 Task: Find connections with filter location Makouda with filter topic #mentorshipwith filter profile language German with filter current company DeHaat with filter school SSN College of Engineering with filter industry Nuclear Electric Power Generation with filter service category Retirement Planning with filter keywords title Front-Line Employees
Action: Mouse moved to (516, 61)
Screenshot: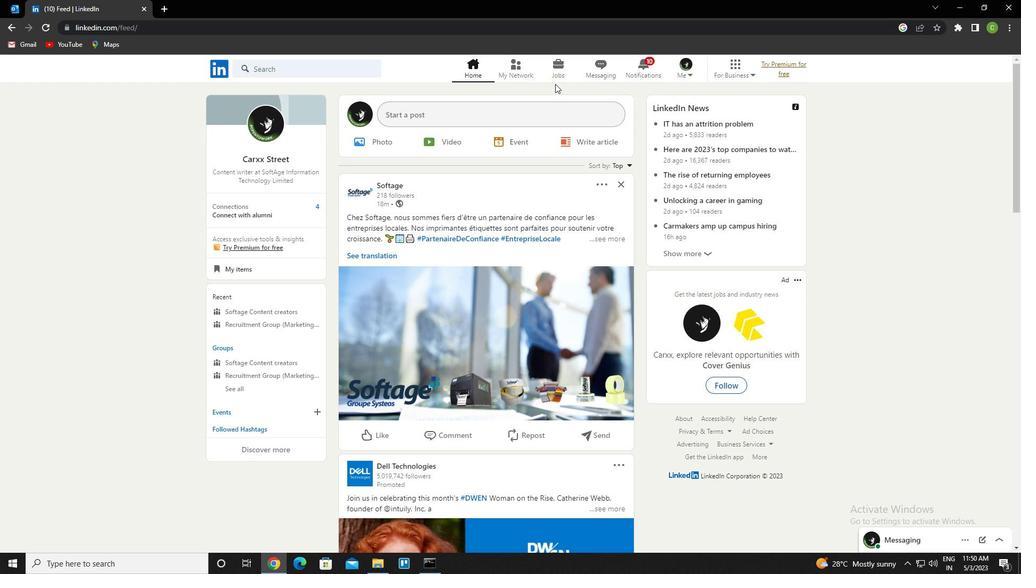 
Action: Mouse pressed left at (516, 61)
Screenshot: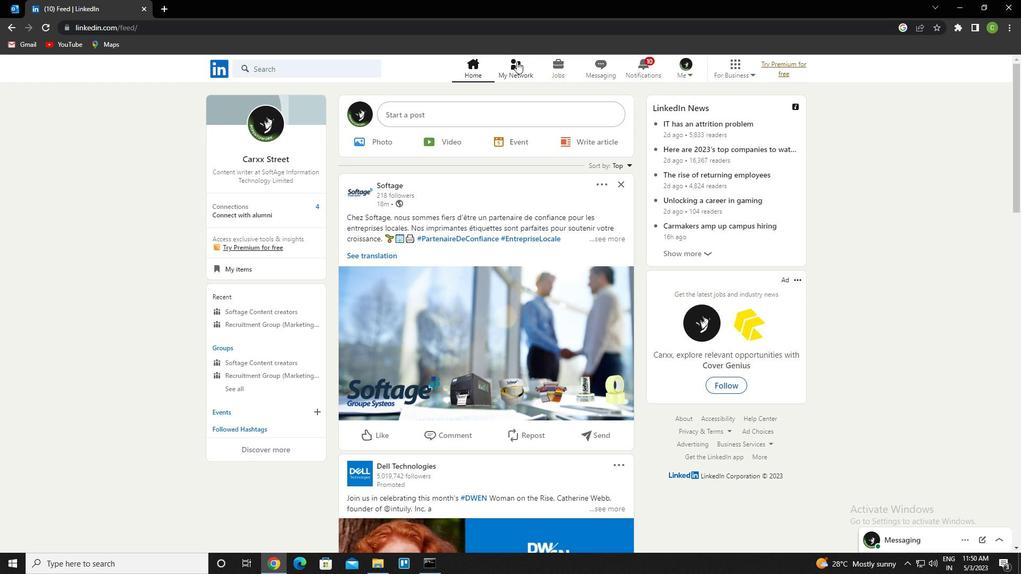 
Action: Mouse moved to (305, 127)
Screenshot: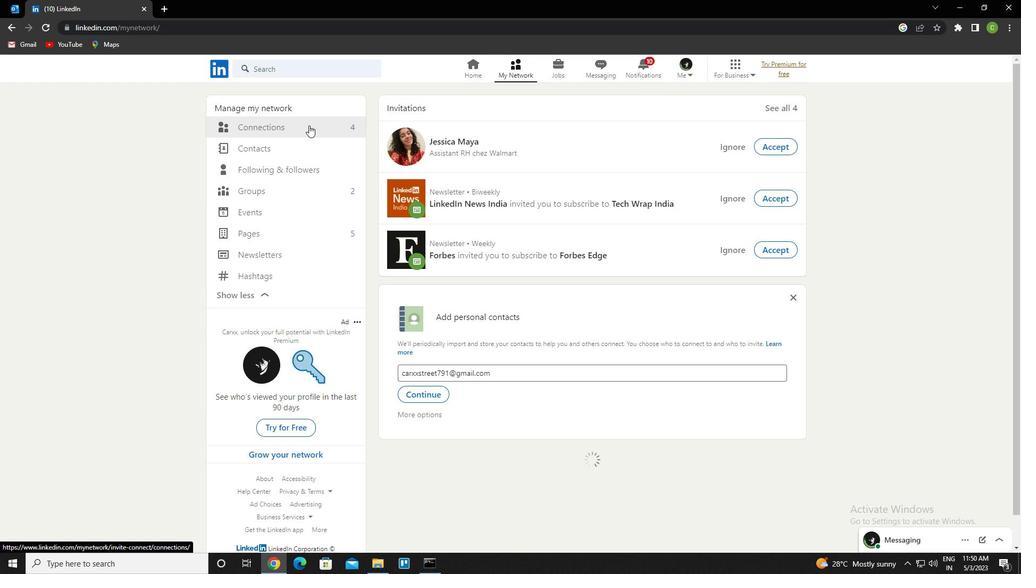 
Action: Mouse pressed left at (305, 127)
Screenshot: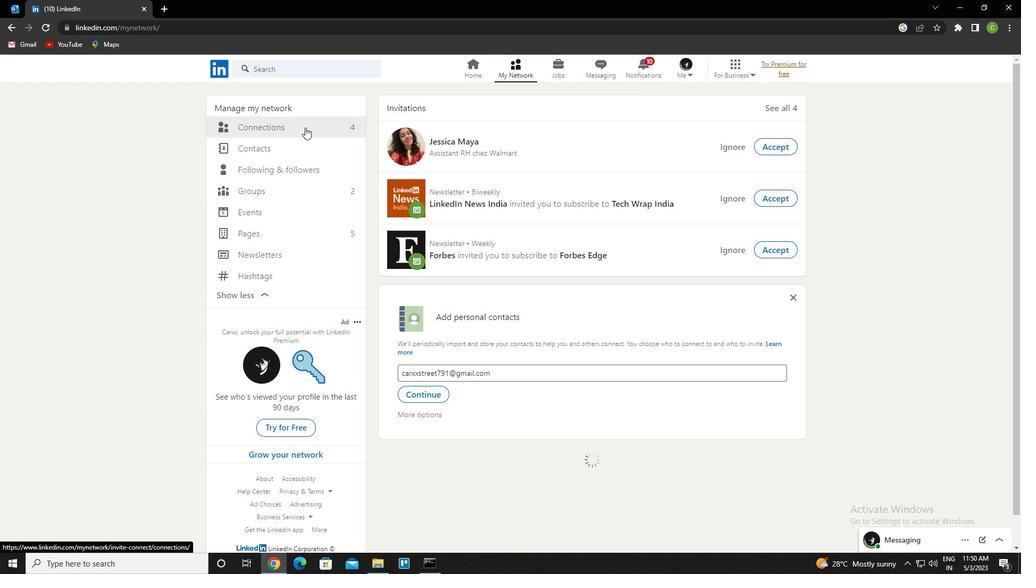 
Action: Mouse moved to (607, 129)
Screenshot: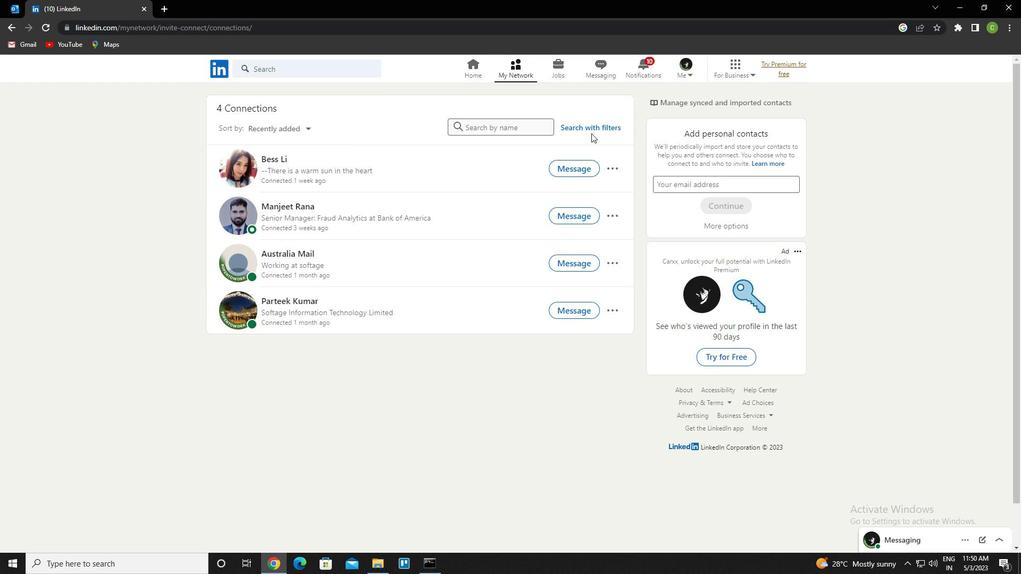 
Action: Mouse pressed left at (607, 129)
Screenshot: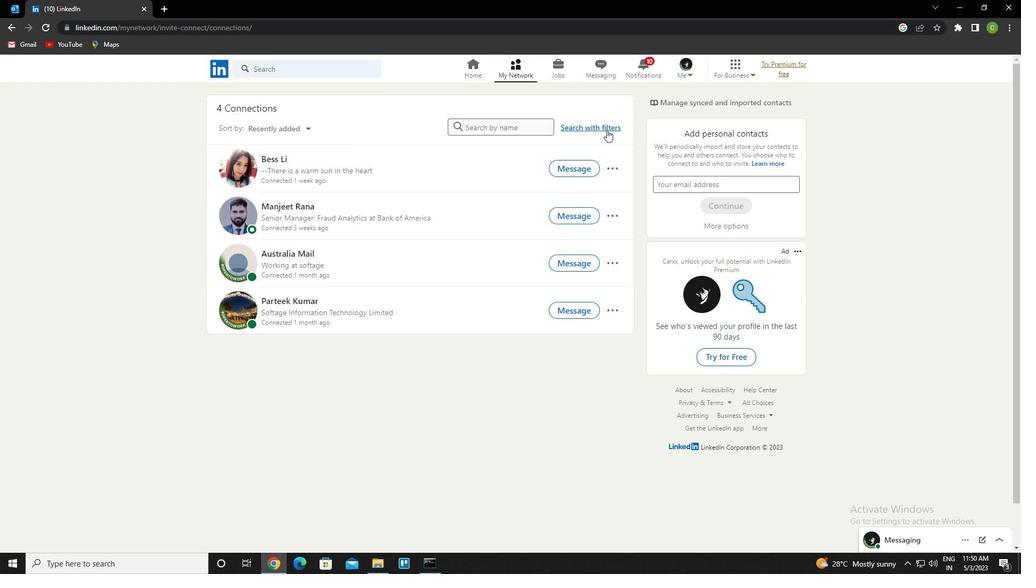 
Action: Mouse moved to (545, 99)
Screenshot: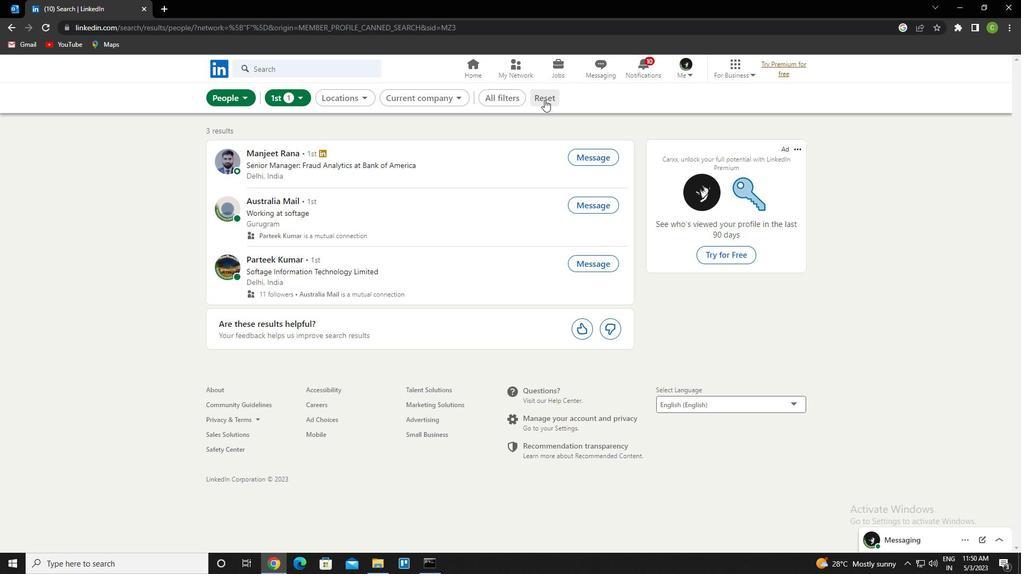 
Action: Mouse pressed left at (545, 99)
Screenshot: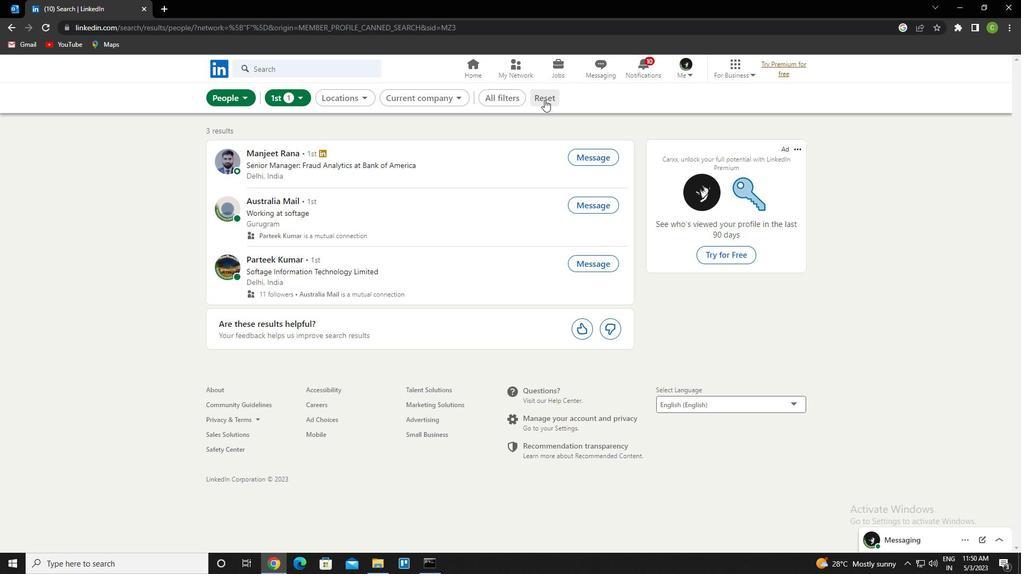 
Action: Mouse moved to (529, 99)
Screenshot: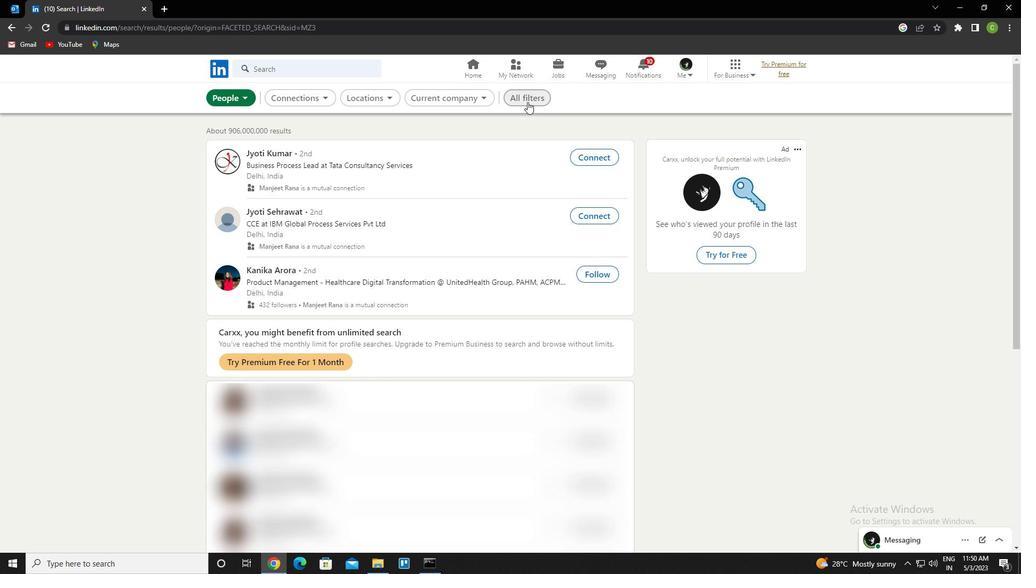 
Action: Mouse pressed left at (529, 99)
Screenshot: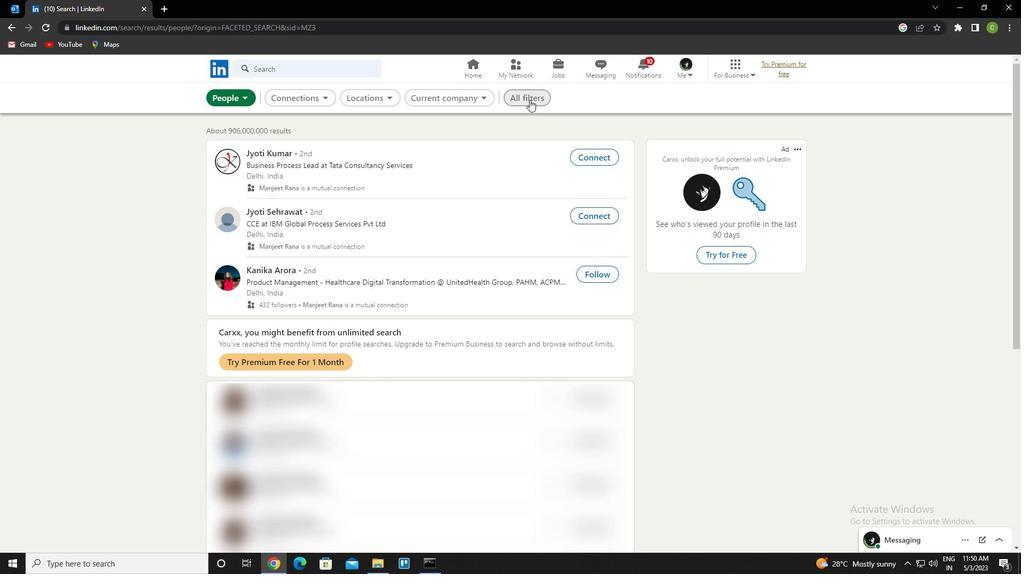 
Action: Mouse moved to (896, 276)
Screenshot: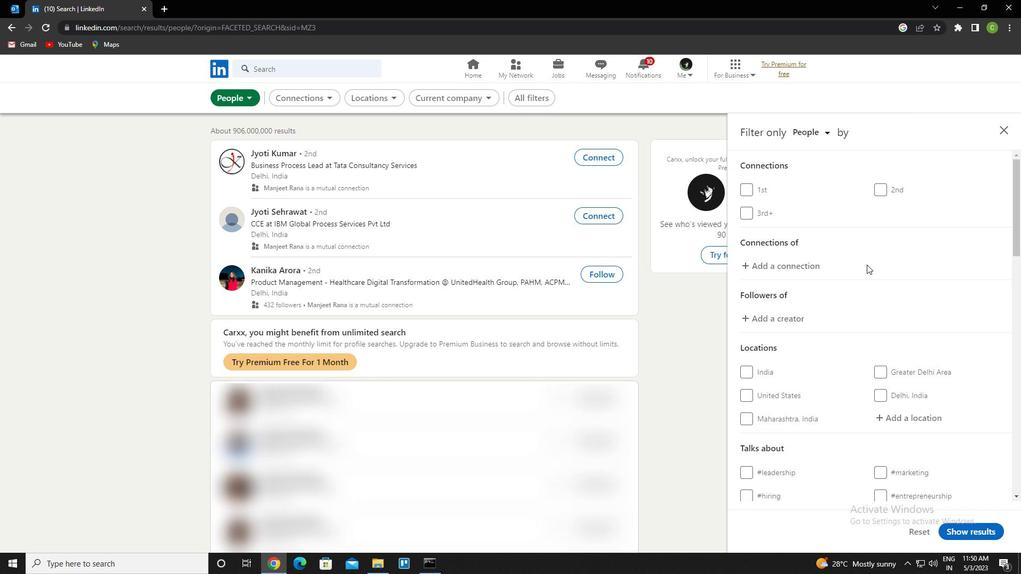 
Action: Mouse scrolled (896, 275) with delta (0, 0)
Screenshot: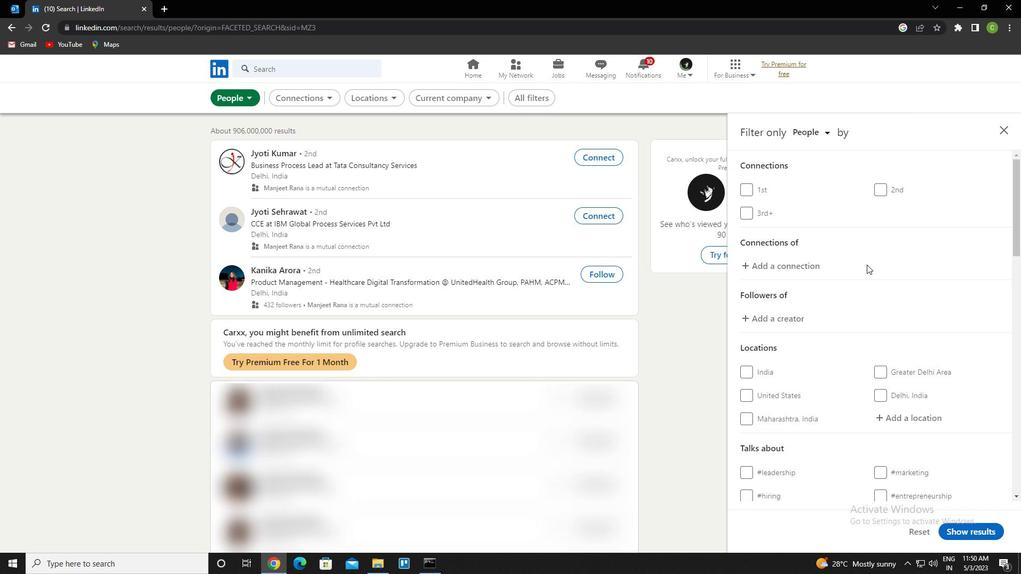 
Action: Mouse scrolled (896, 275) with delta (0, 0)
Screenshot: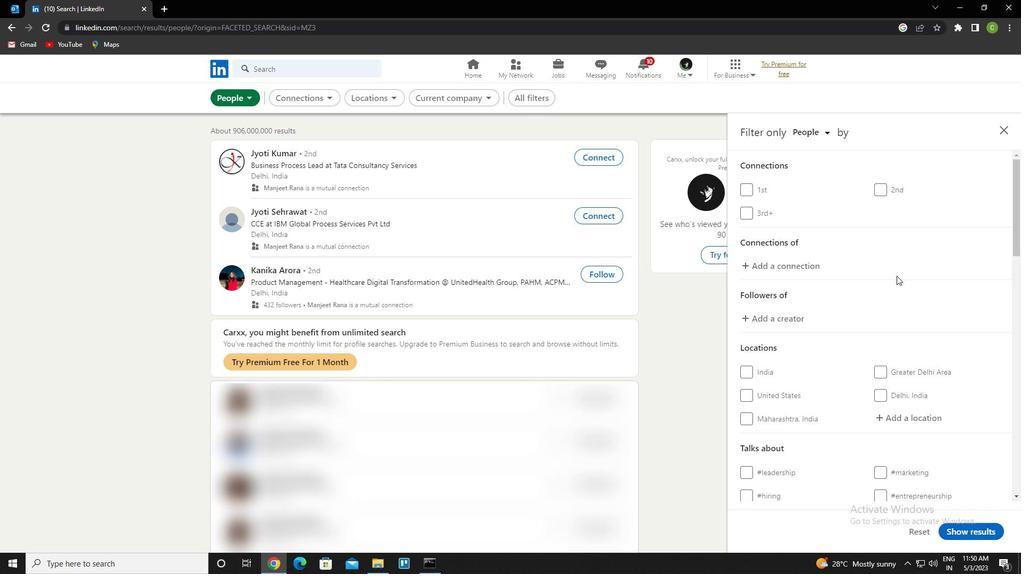 
Action: Mouse moved to (914, 307)
Screenshot: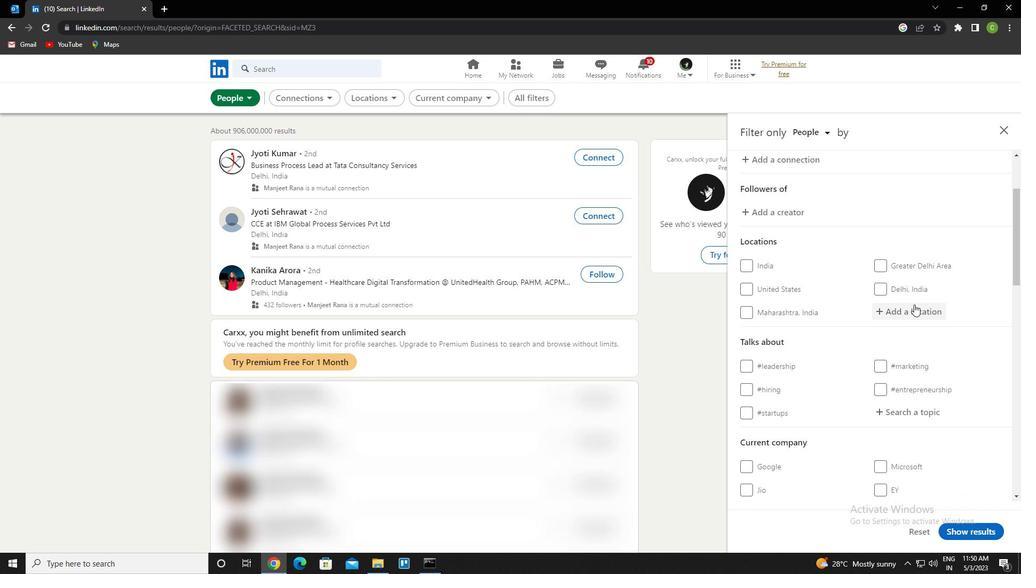 
Action: Mouse pressed left at (914, 307)
Screenshot: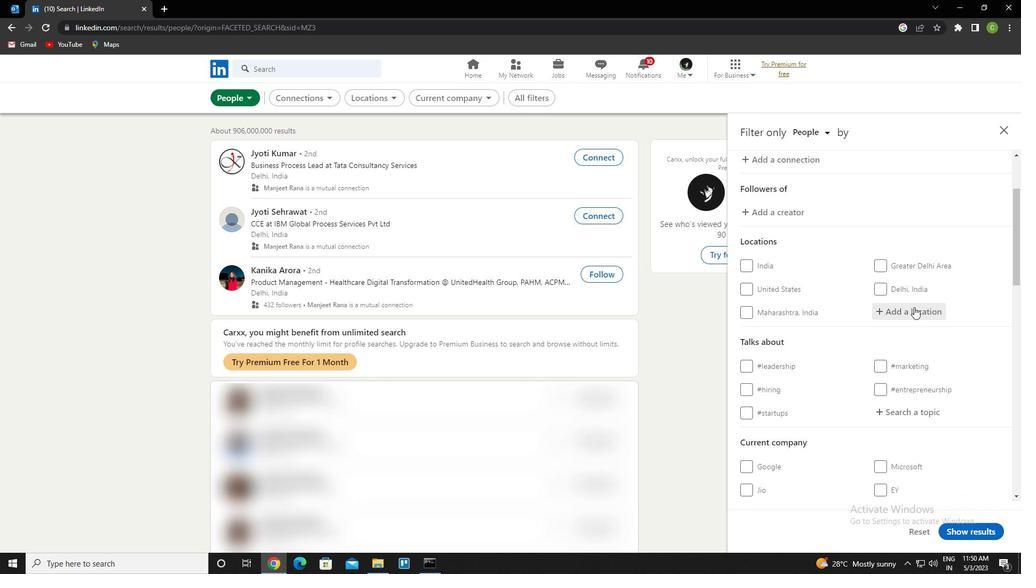 
Action: Key pressed <Key.caps_lock>m<Key.caps_lock>akouda<Key.down><Key.enter>
Screenshot: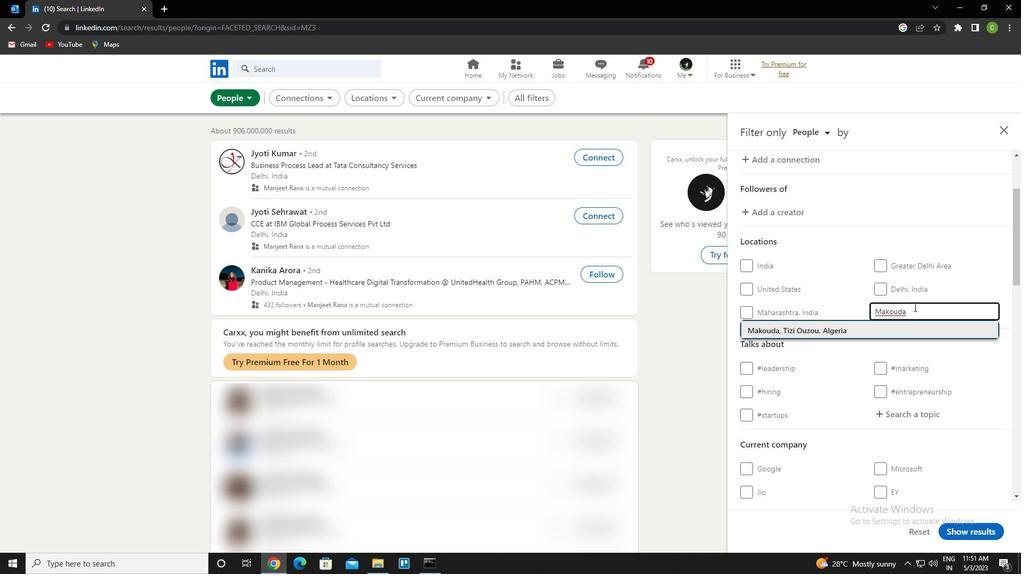 
Action: Mouse scrolled (914, 306) with delta (0, 0)
Screenshot: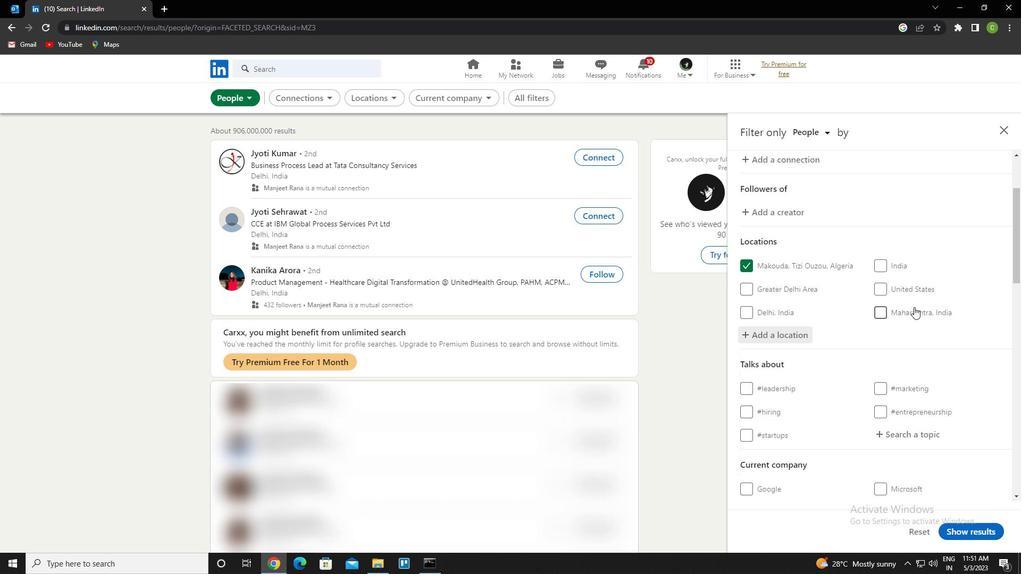
Action: Mouse moved to (912, 377)
Screenshot: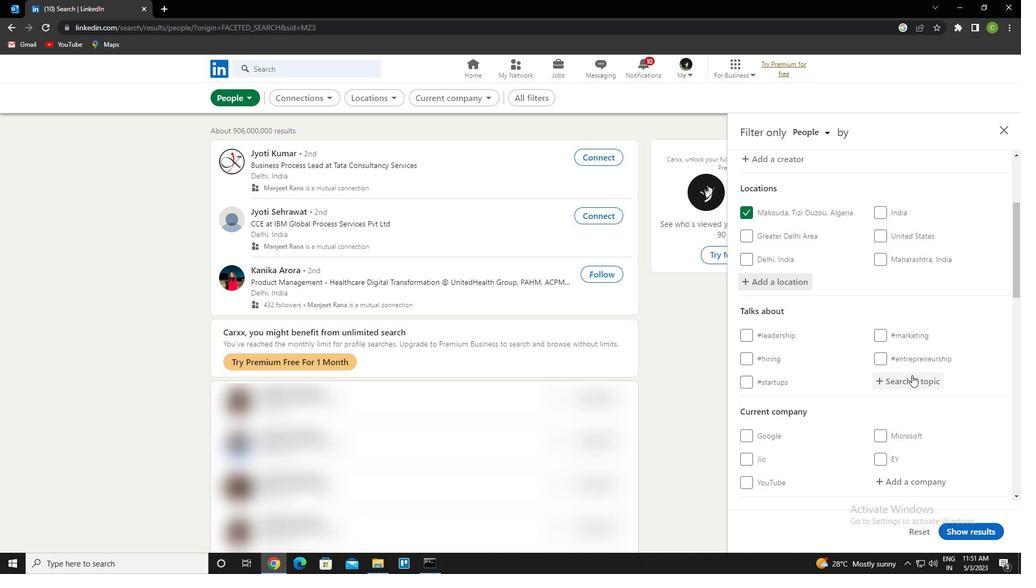 
Action: Mouse pressed left at (912, 377)
Screenshot: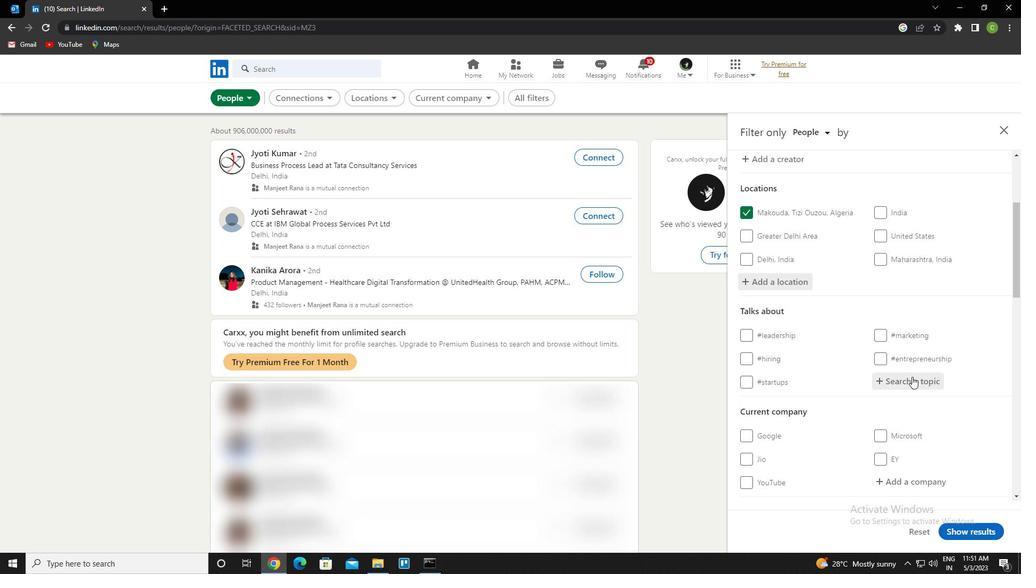 
Action: Key pressed mentorship<Key.down><Key.enter>
Screenshot: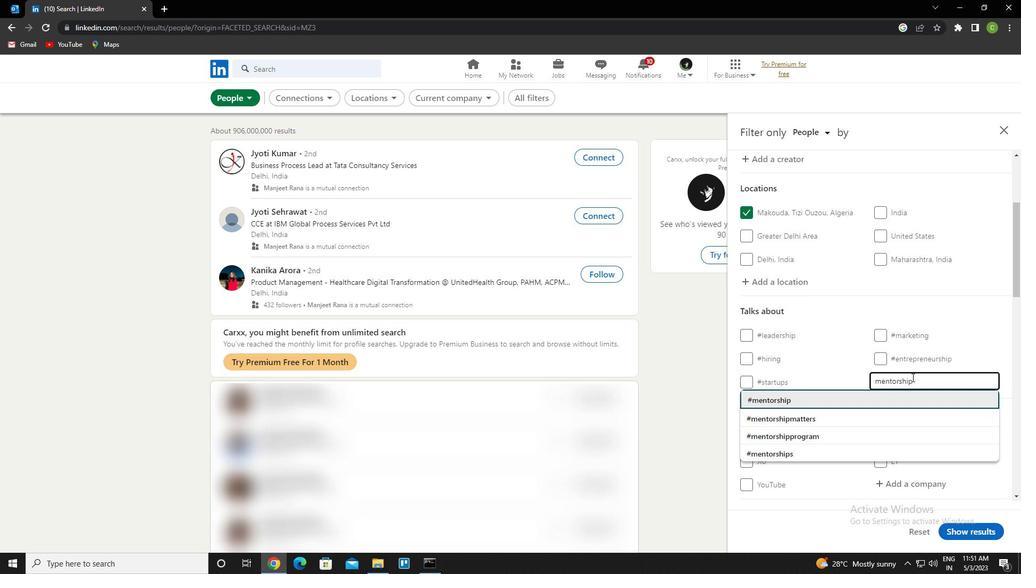 
Action: Mouse scrolled (912, 377) with delta (0, 0)
Screenshot: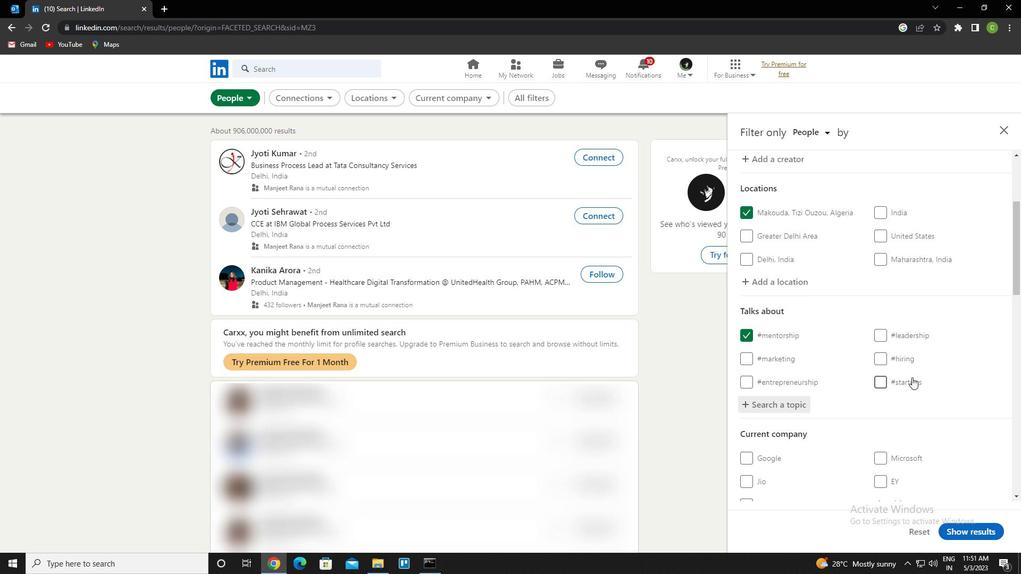 
Action: Mouse moved to (906, 382)
Screenshot: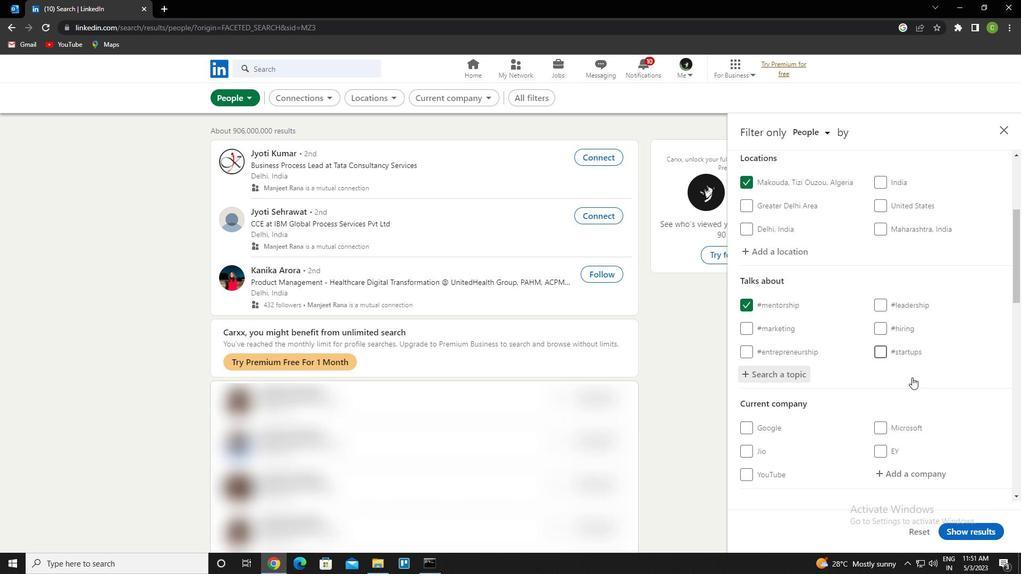 
Action: Mouse scrolled (906, 381) with delta (0, 0)
Screenshot: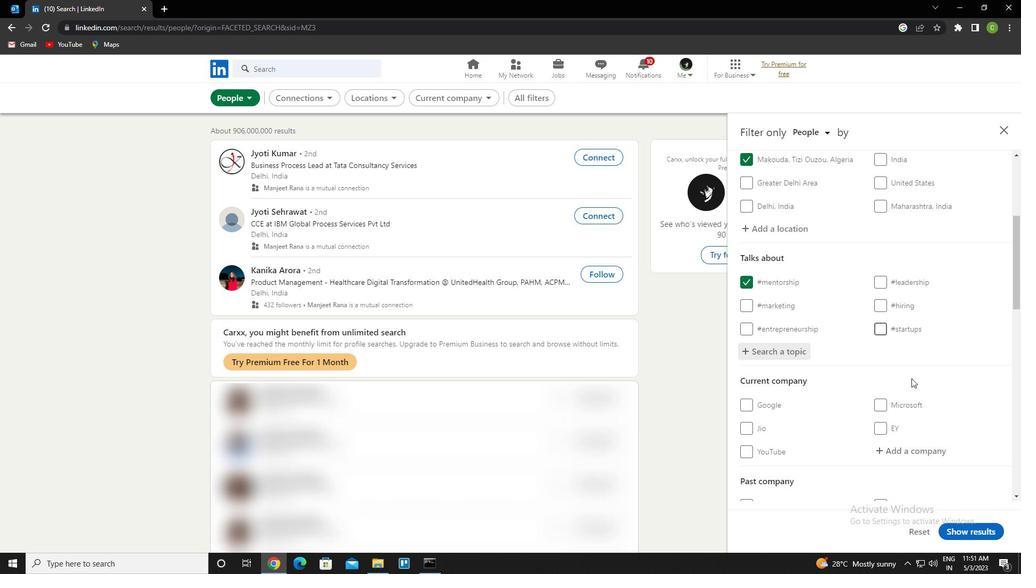 
Action: Mouse moved to (902, 384)
Screenshot: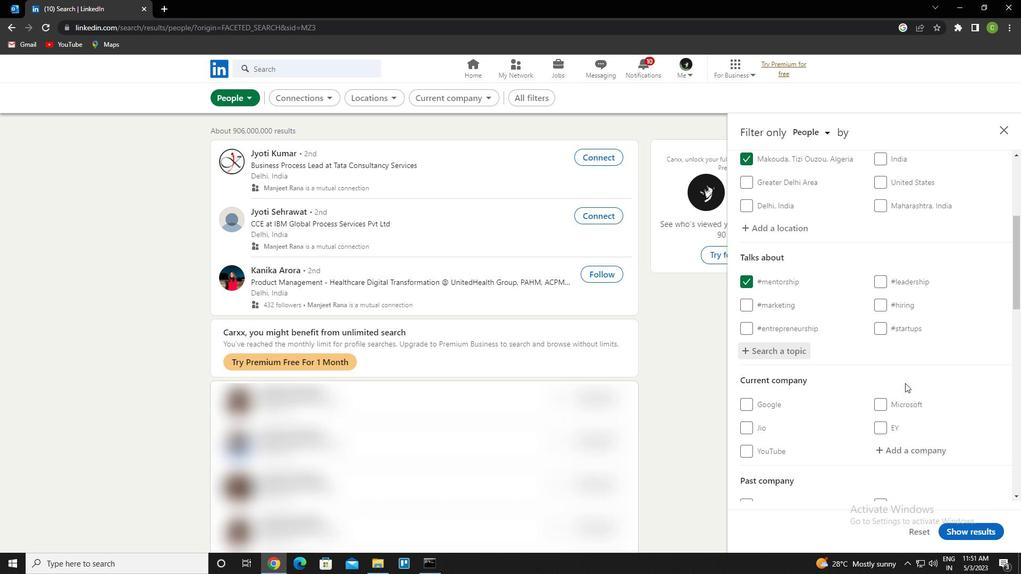 
Action: Mouse scrolled (902, 384) with delta (0, 0)
Screenshot: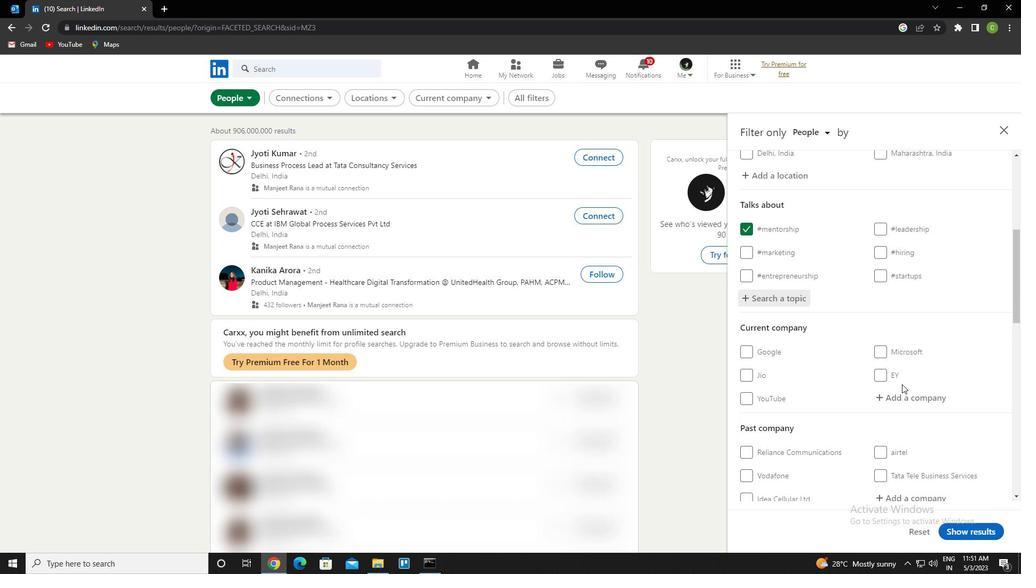 
Action: Mouse moved to (883, 345)
Screenshot: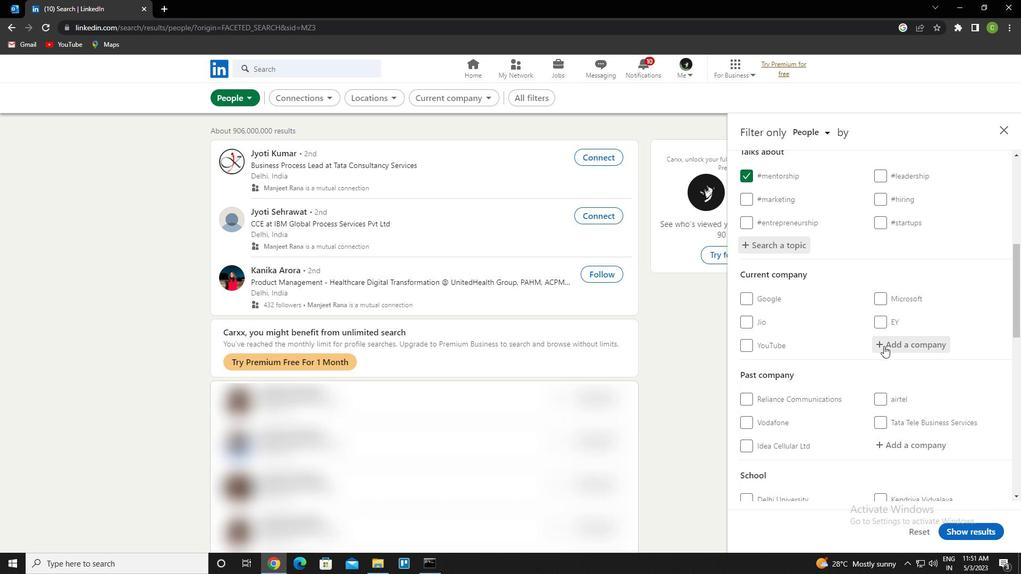 
Action: Mouse scrolled (883, 345) with delta (0, 0)
Screenshot: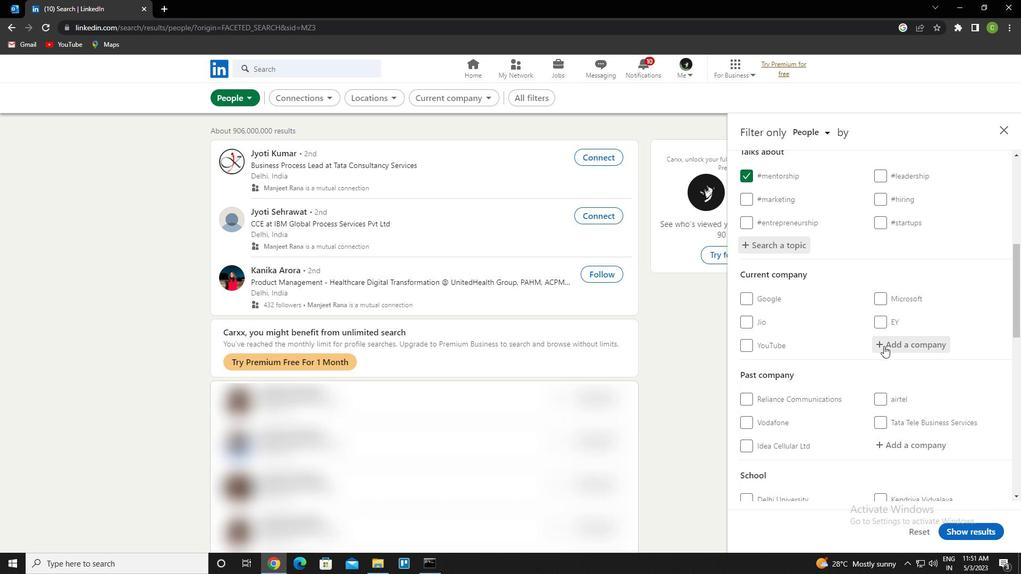 
Action: Mouse moved to (882, 345)
Screenshot: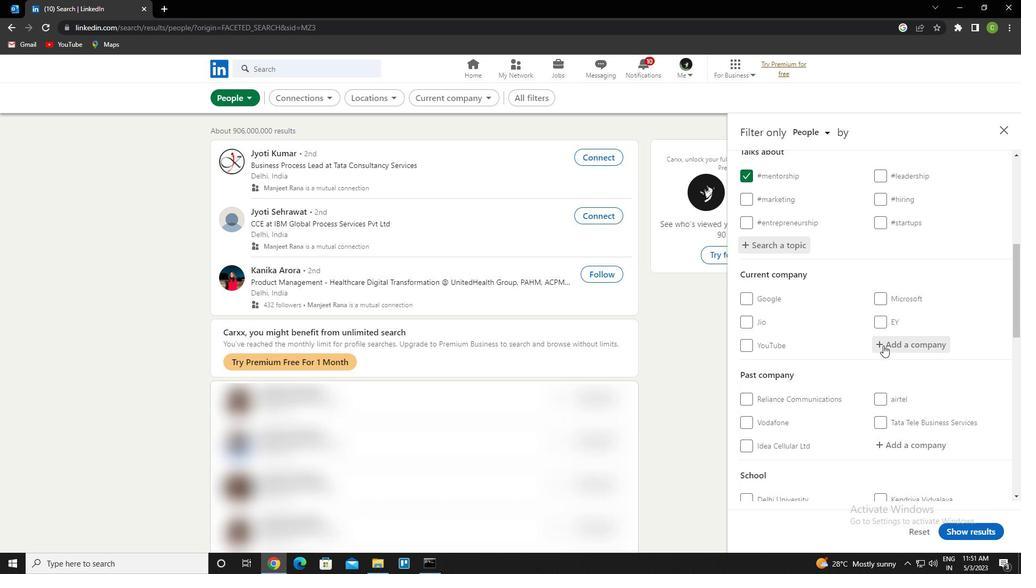 
Action: Mouse scrolled (882, 345) with delta (0, 0)
Screenshot: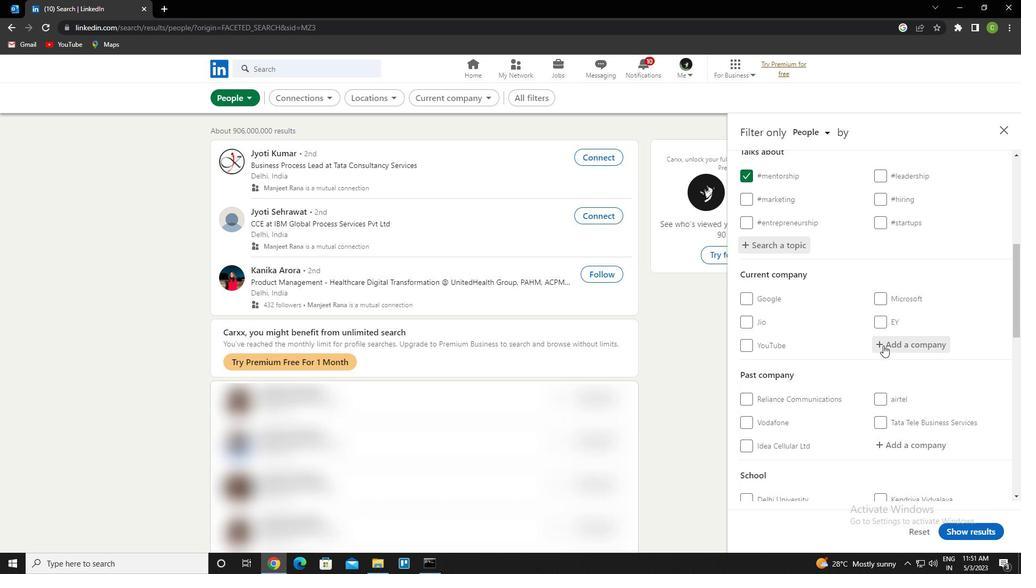
Action: Mouse scrolled (882, 345) with delta (0, 0)
Screenshot: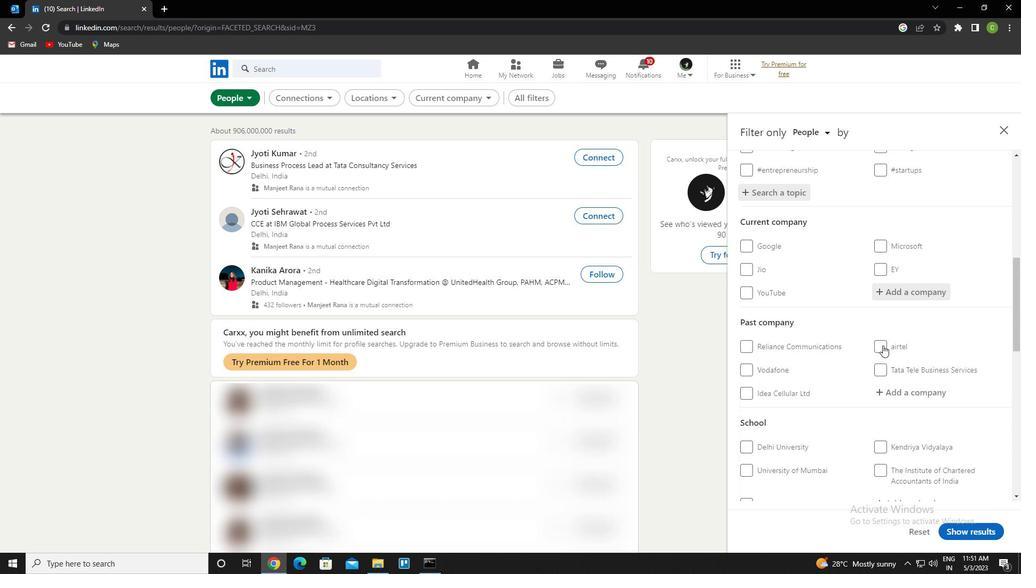
Action: Mouse scrolled (882, 345) with delta (0, 0)
Screenshot: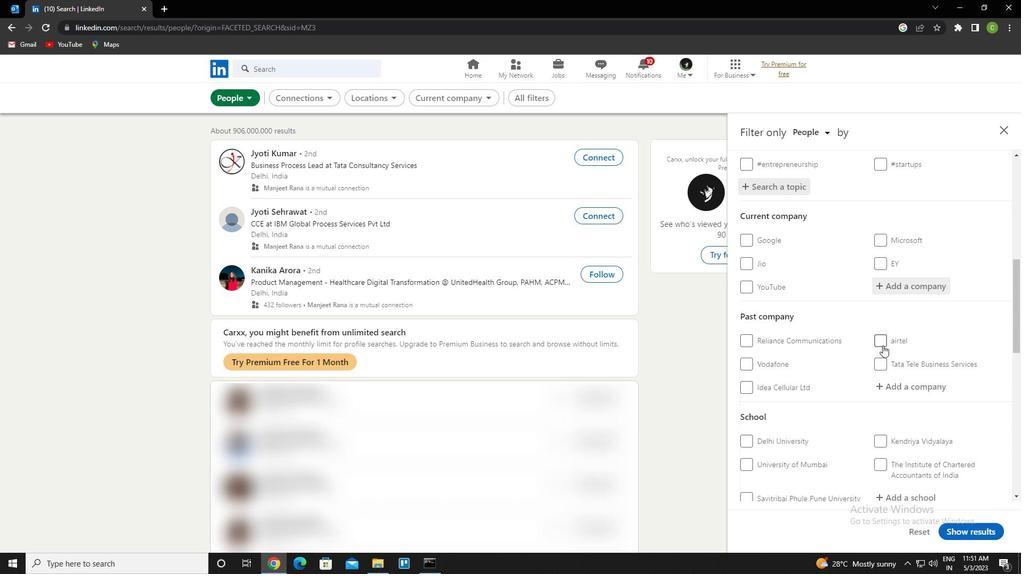 
Action: Mouse scrolled (882, 345) with delta (0, 0)
Screenshot: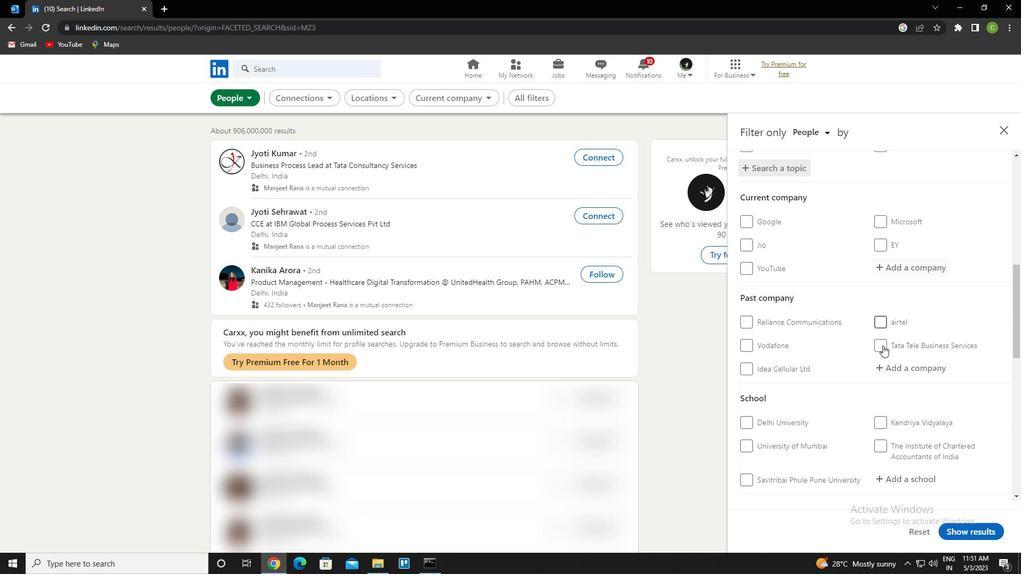 
Action: Mouse scrolled (882, 345) with delta (0, 0)
Screenshot: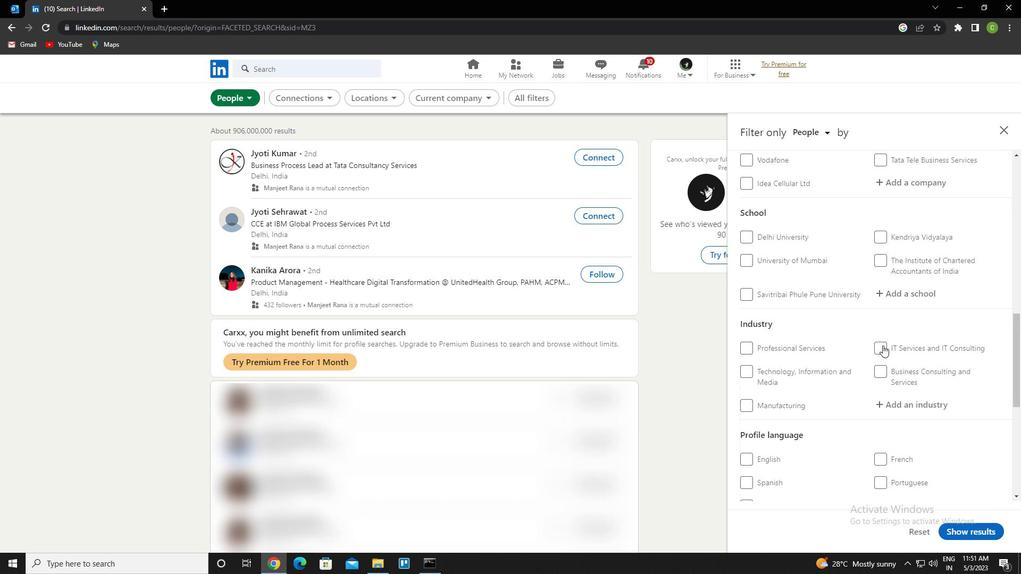 
Action: Mouse scrolled (882, 345) with delta (0, 0)
Screenshot: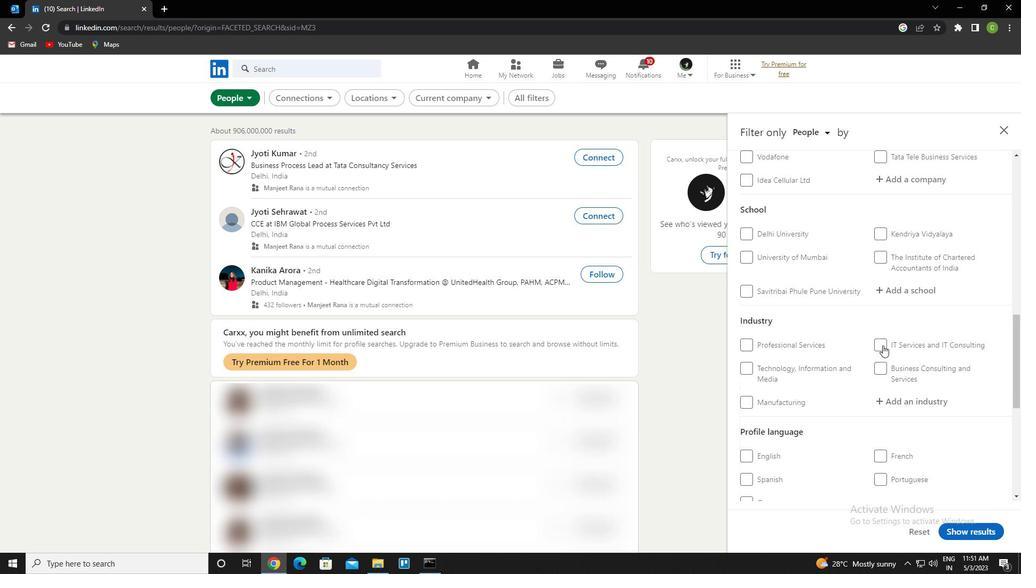 
Action: Mouse scrolled (882, 345) with delta (0, 0)
Screenshot: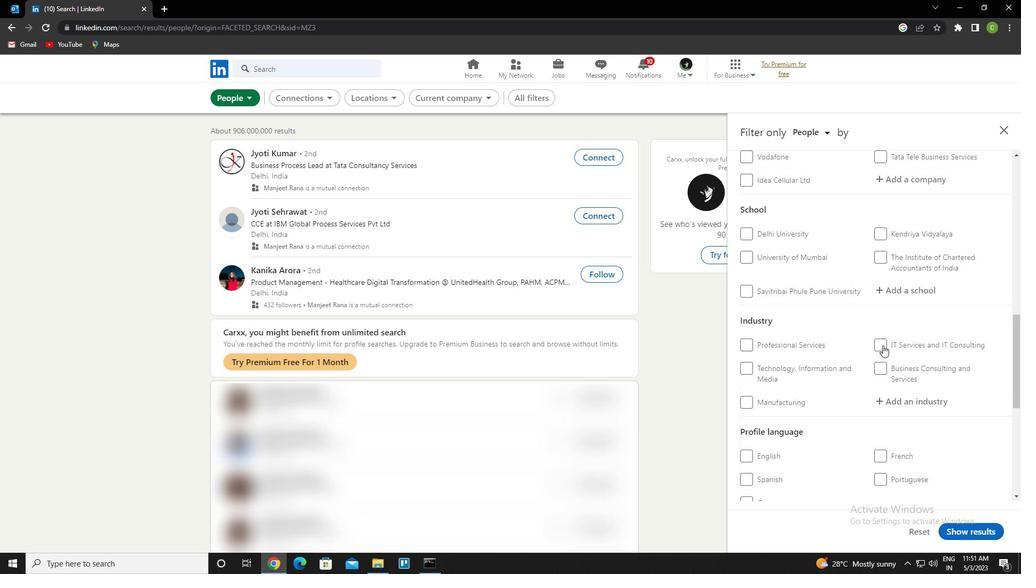 
Action: Mouse moved to (747, 343)
Screenshot: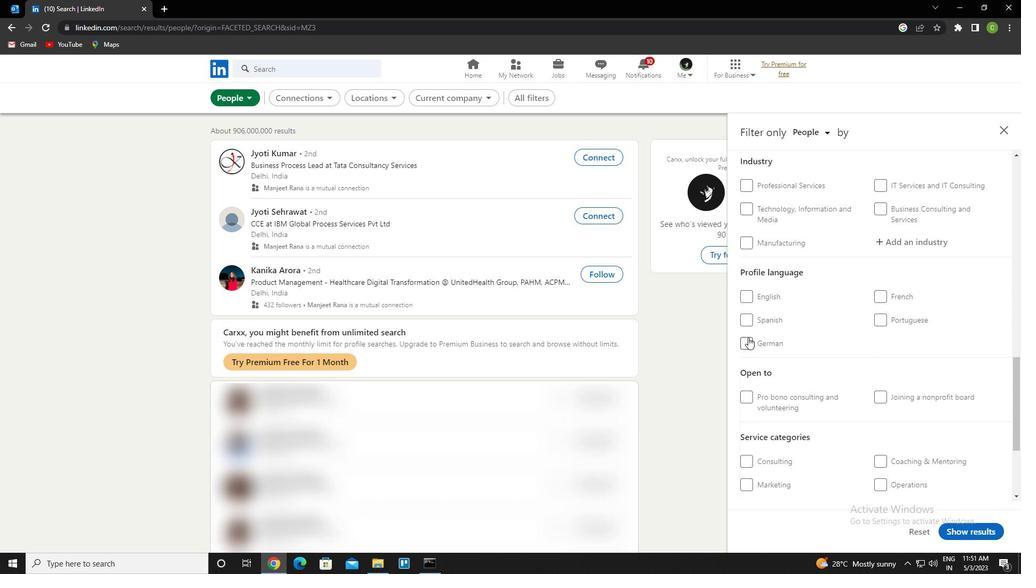 
Action: Mouse pressed left at (747, 343)
Screenshot: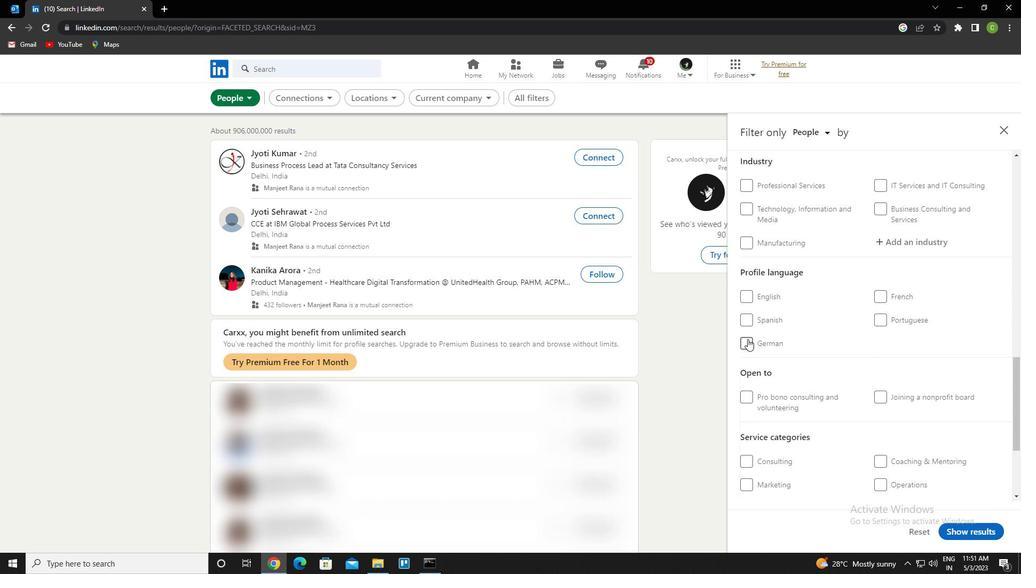 
Action: Mouse moved to (794, 384)
Screenshot: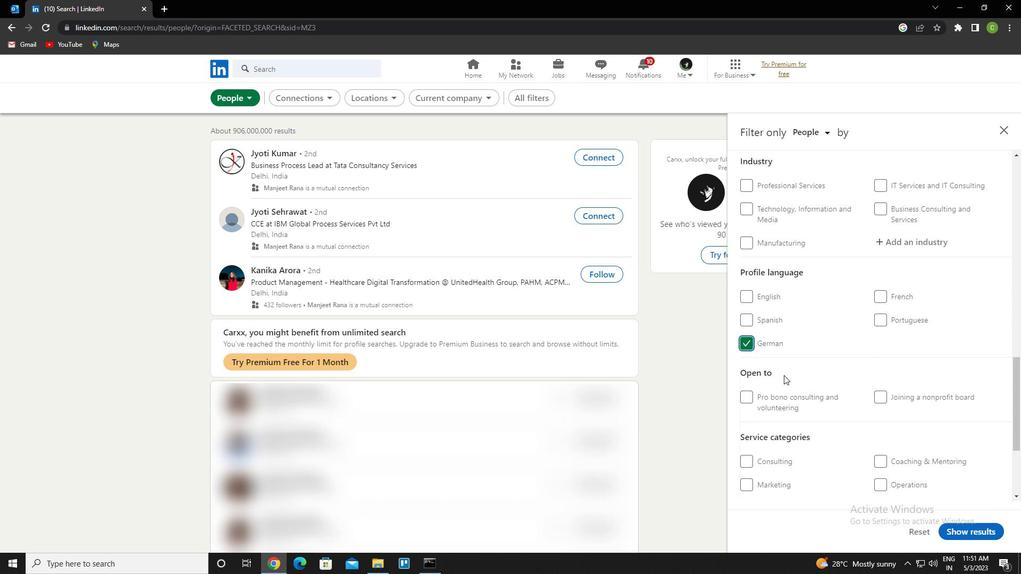 
Action: Mouse scrolled (794, 384) with delta (0, 0)
Screenshot: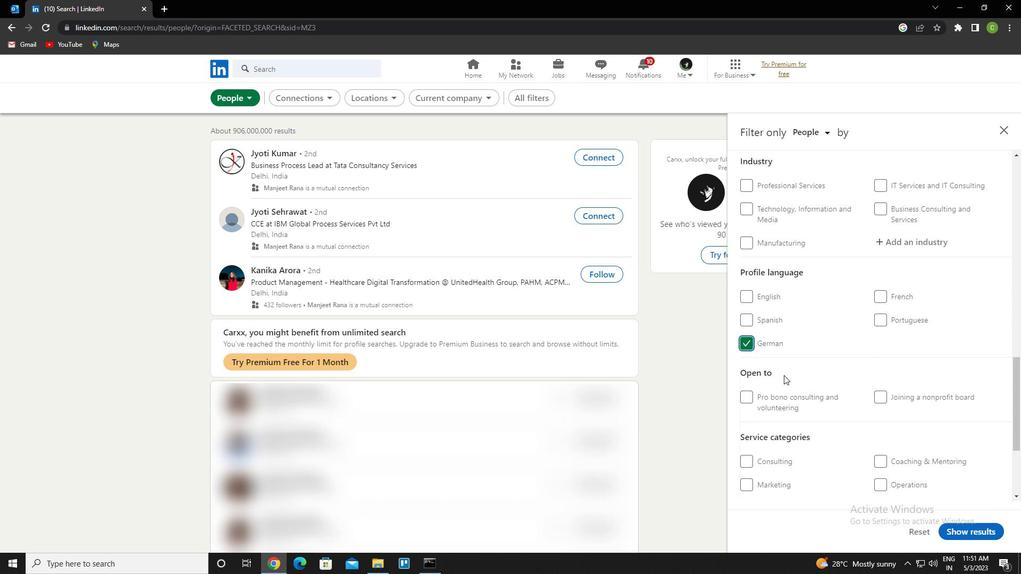 
Action: Mouse scrolled (794, 384) with delta (0, 0)
Screenshot: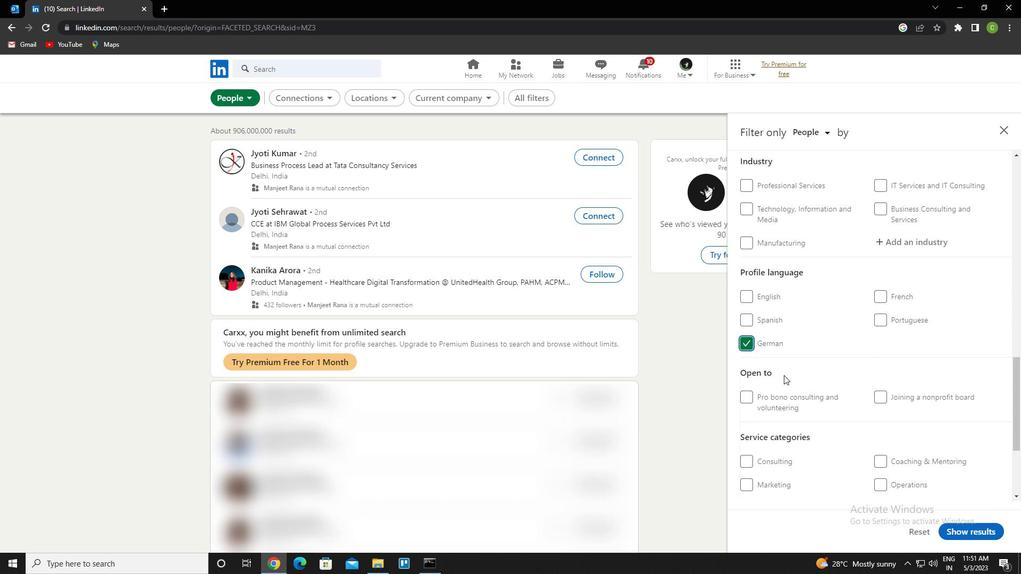 
Action: Mouse scrolled (794, 384) with delta (0, 0)
Screenshot: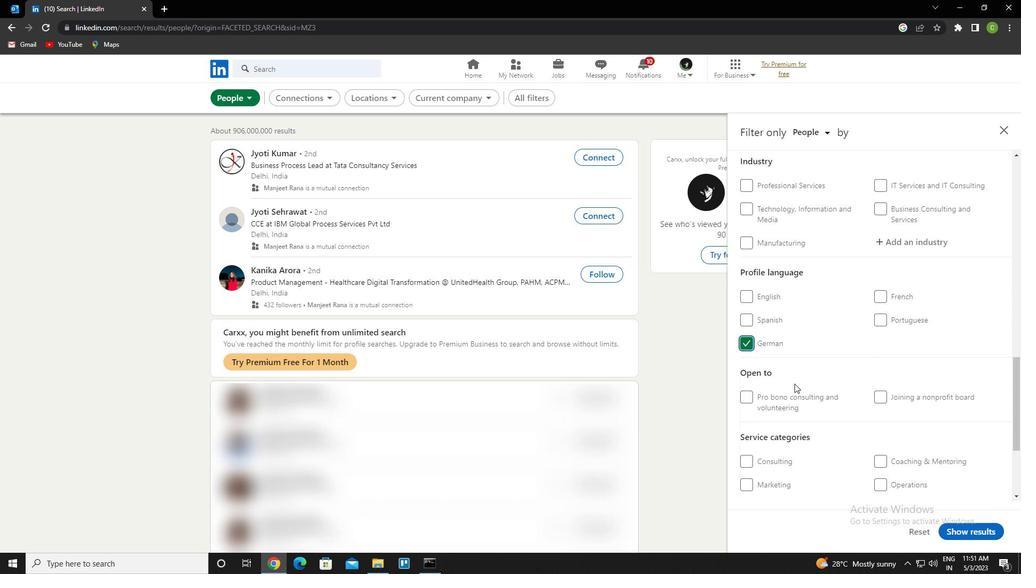 
Action: Mouse scrolled (794, 384) with delta (0, 0)
Screenshot: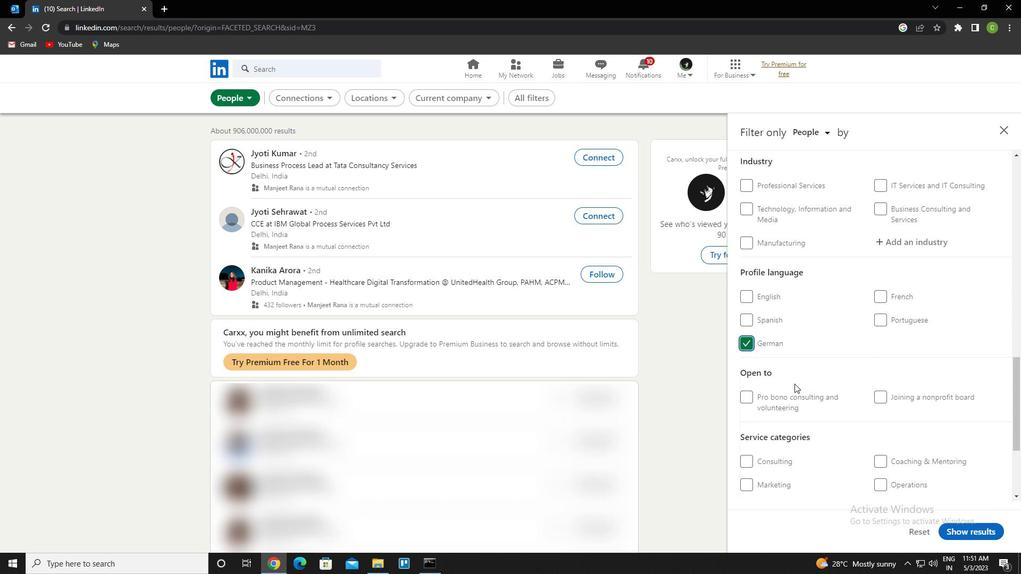 
Action: Mouse scrolled (794, 384) with delta (0, 0)
Screenshot: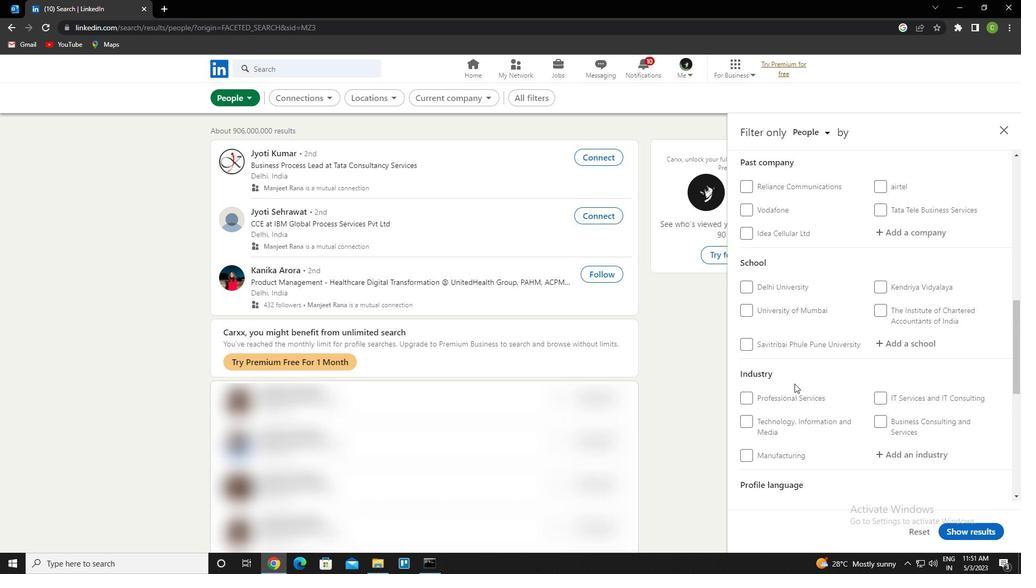 
Action: Mouse scrolled (794, 384) with delta (0, 0)
Screenshot: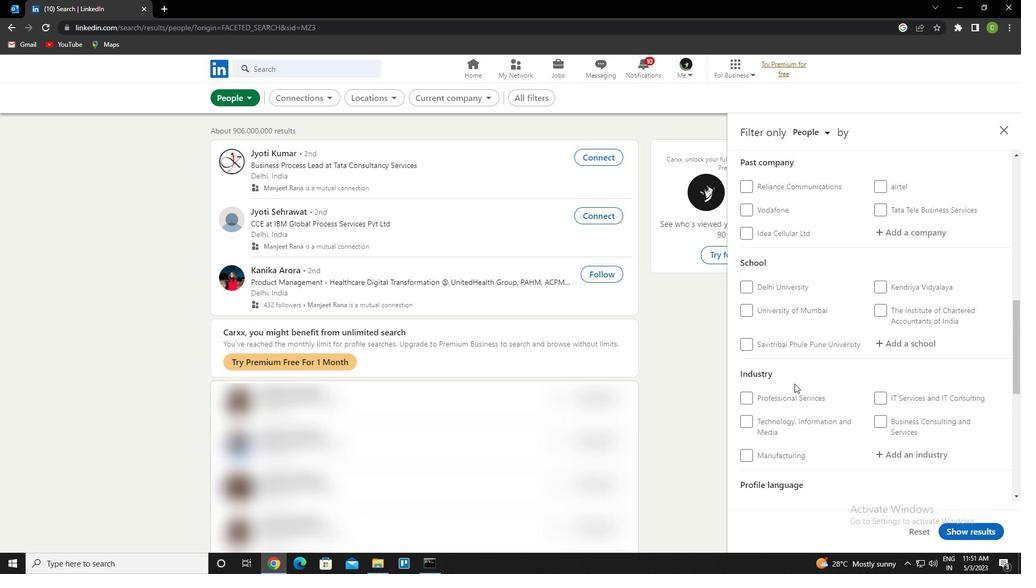 
Action: Mouse scrolled (794, 384) with delta (0, 0)
Screenshot: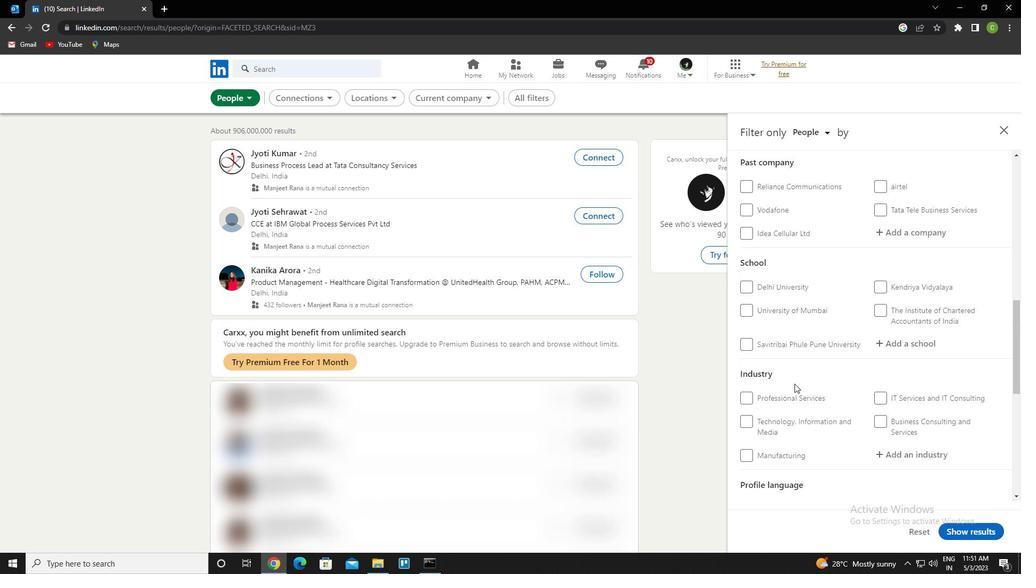 
Action: Mouse moved to (910, 295)
Screenshot: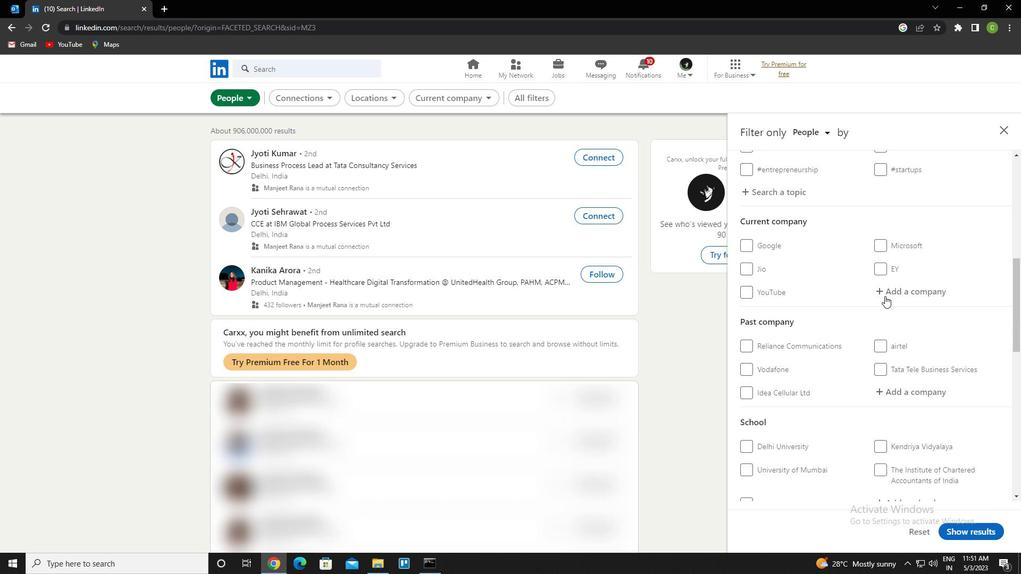 
Action: Mouse pressed left at (910, 295)
Screenshot: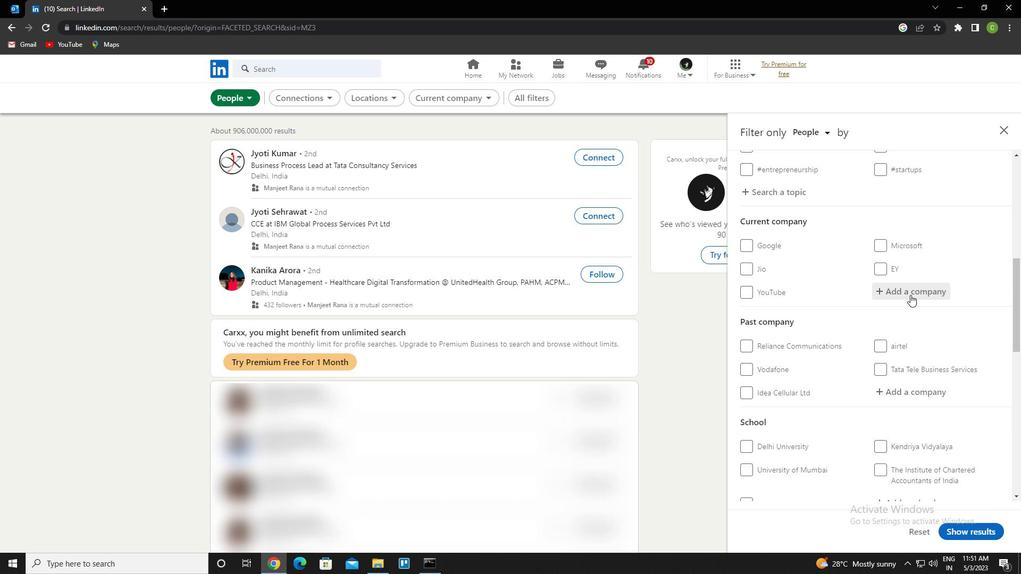 
Action: Key pressed <Key.caps_lock>d<Key.caps_lock>ehaat<Key.down><Key.enter>
Screenshot: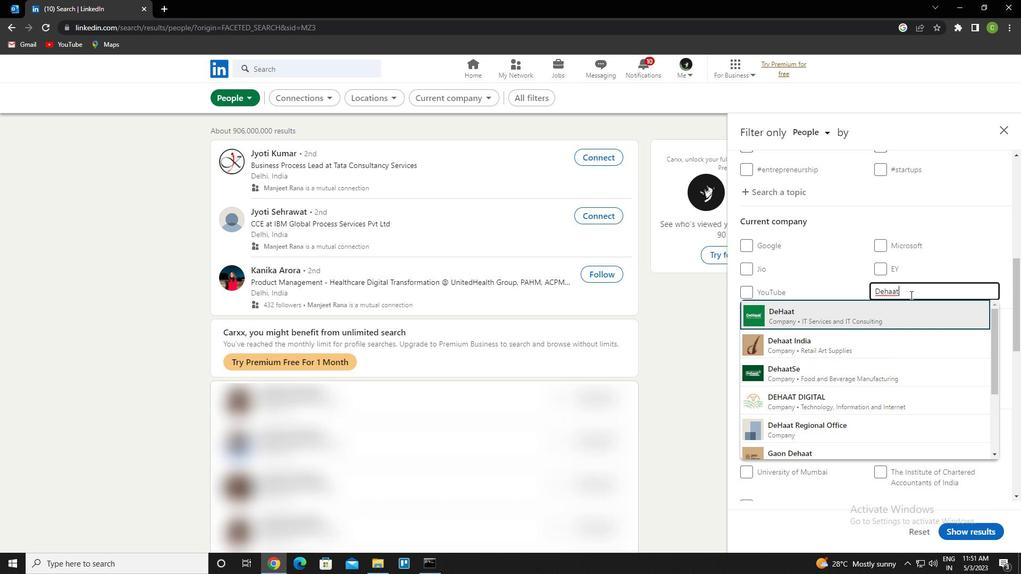 
Action: Mouse scrolled (910, 294) with delta (0, 0)
Screenshot: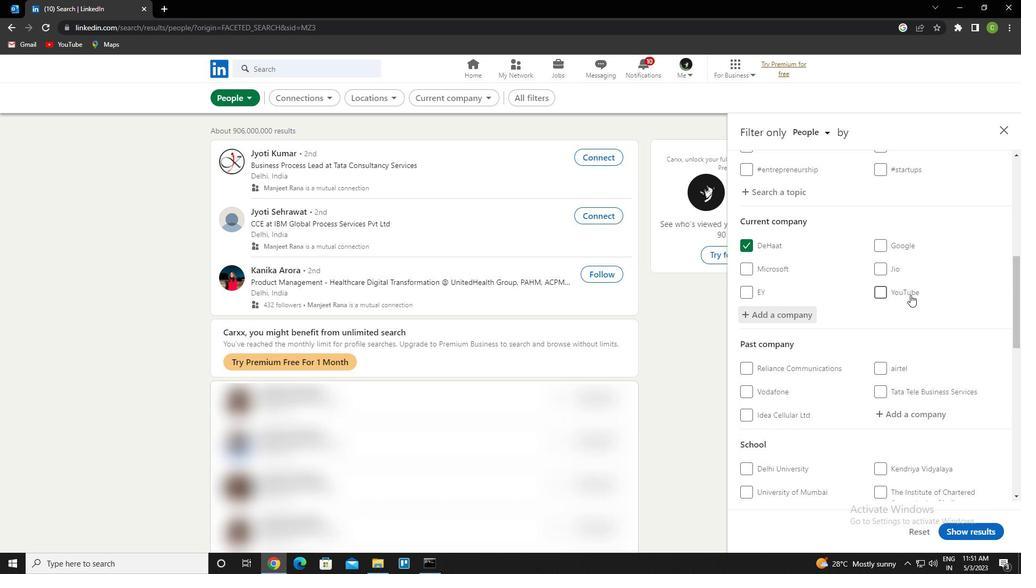 
Action: Mouse scrolled (910, 294) with delta (0, 0)
Screenshot: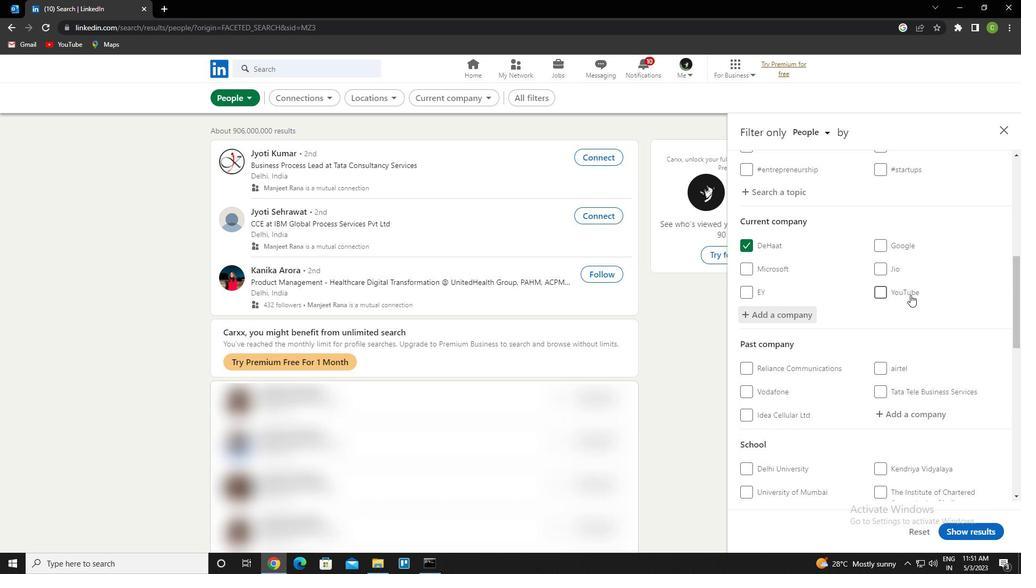 
Action: Mouse moved to (899, 354)
Screenshot: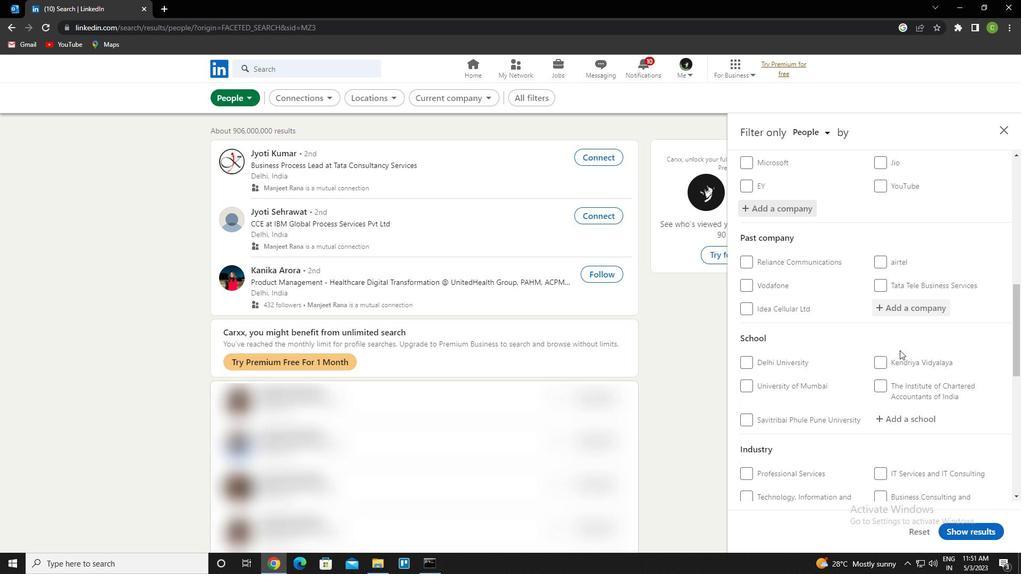 
Action: Mouse scrolled (899, 353) with delta (0, 0)
Screenshot: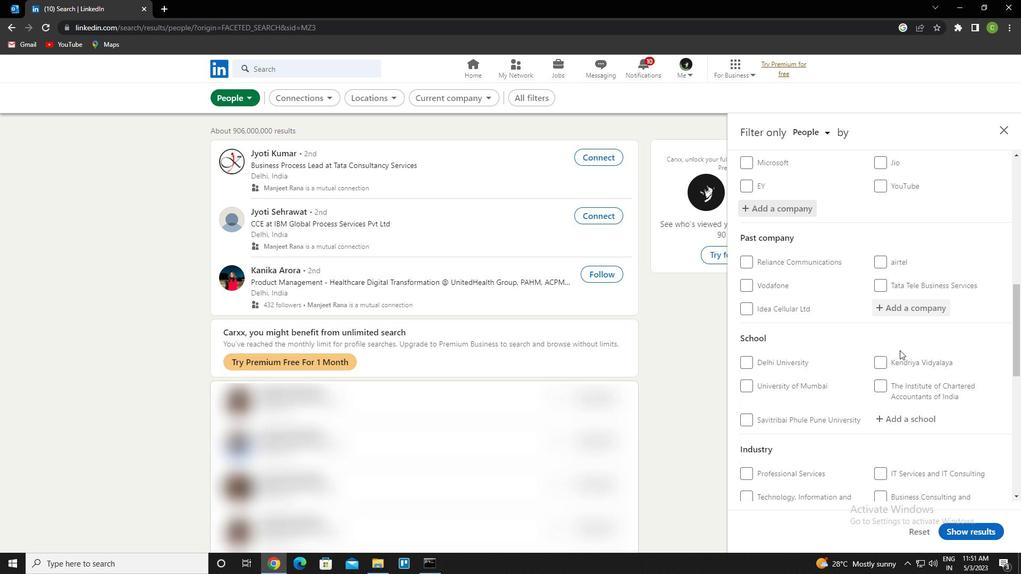 
Action: Mouse moved to (912, 367)
Screenshot: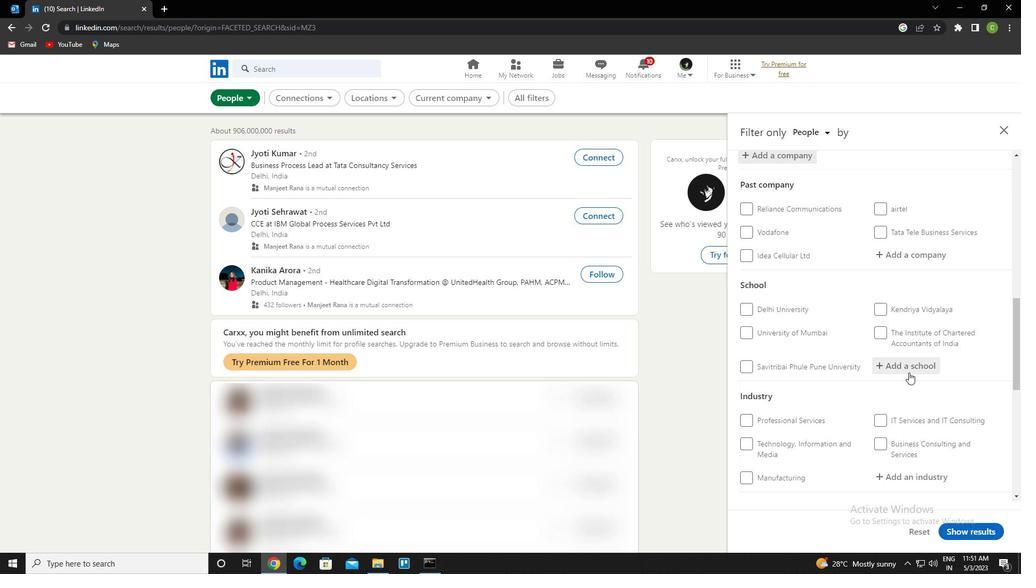
Action: Mouse pressed left at (912, 367)
Screenshot: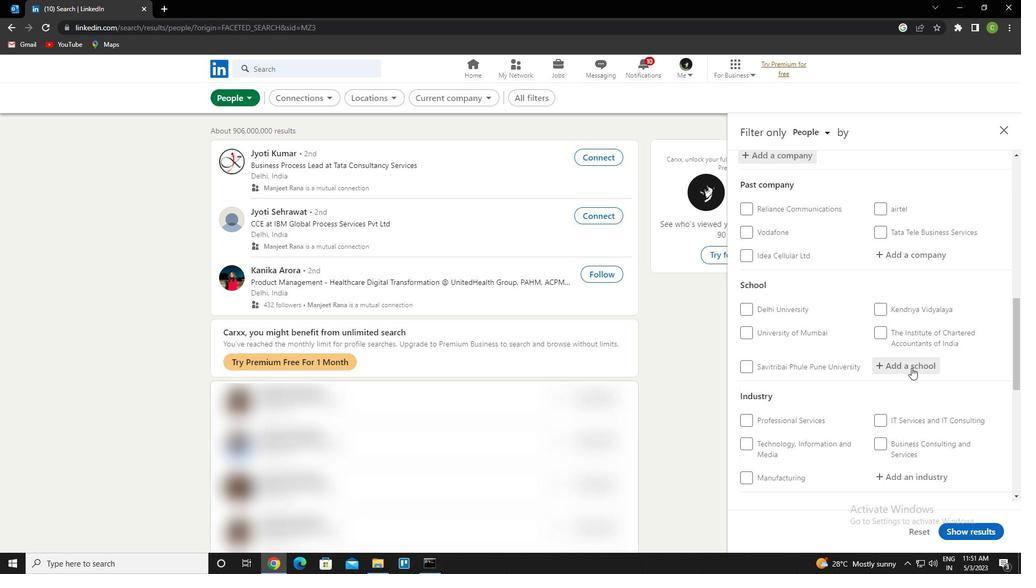 
Action: Key pressed <Key.caps_lock>ssn<Key.space>c<Key.caps_lock>ollege<Key.down><Key.enter>
Screenshot: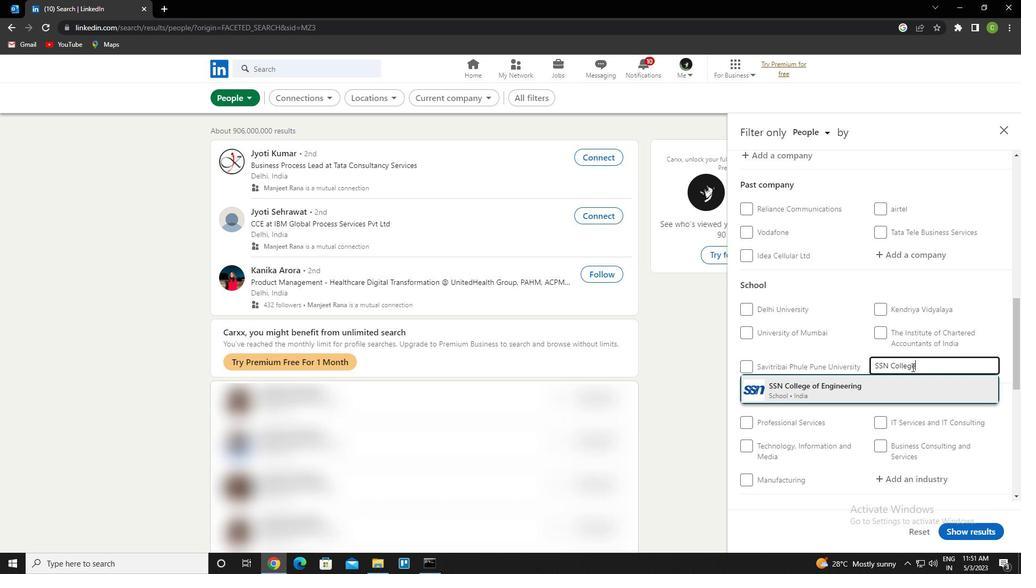 
Action: Mouse scrolled (912, 366) with delta (0, 0)
Screenshot: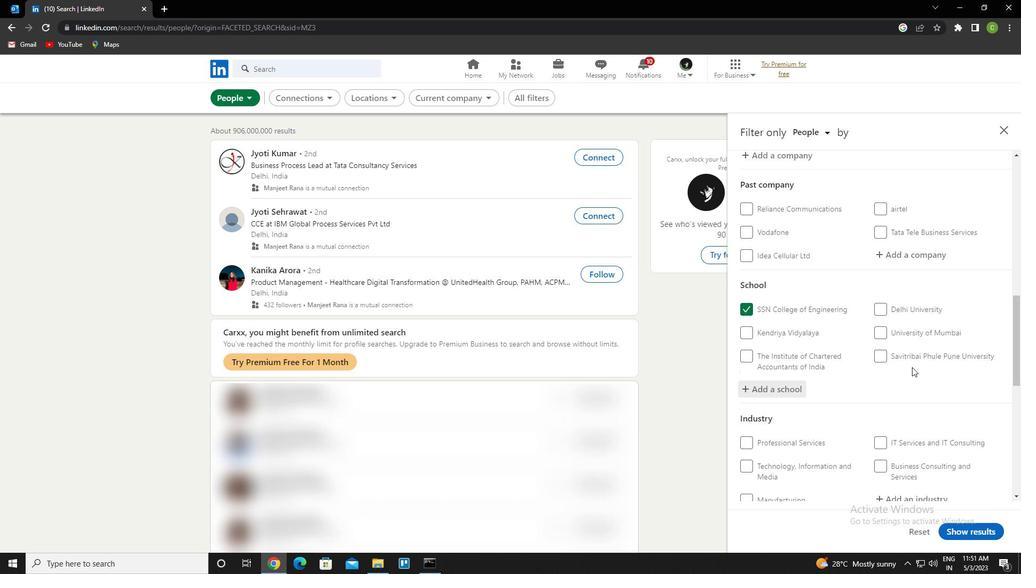 
Action: Mouse moved to (902, 366)
Screenshot: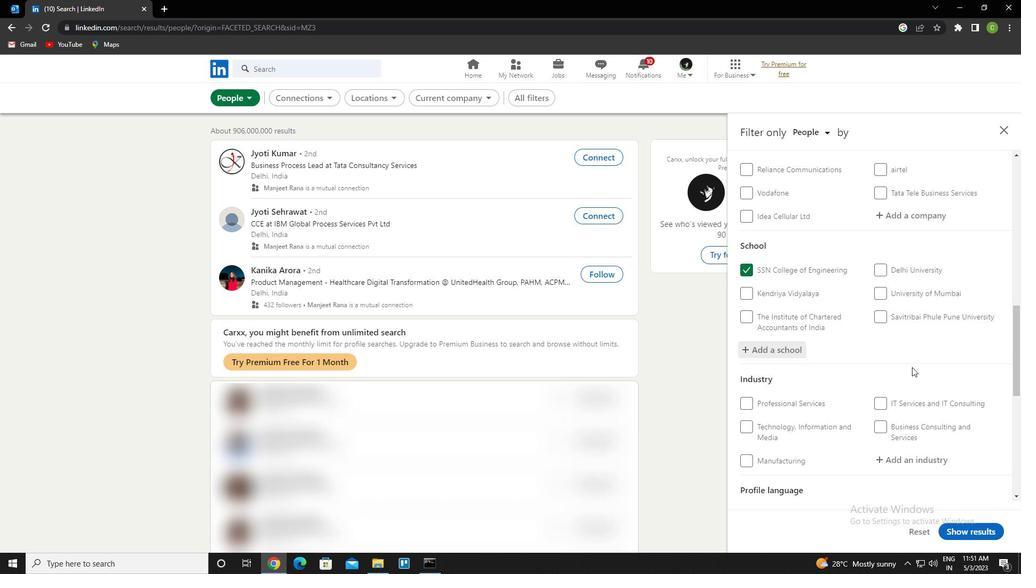 
Action: Mouse scrolled (902, 366) with delta (0, 0)
Screenshot: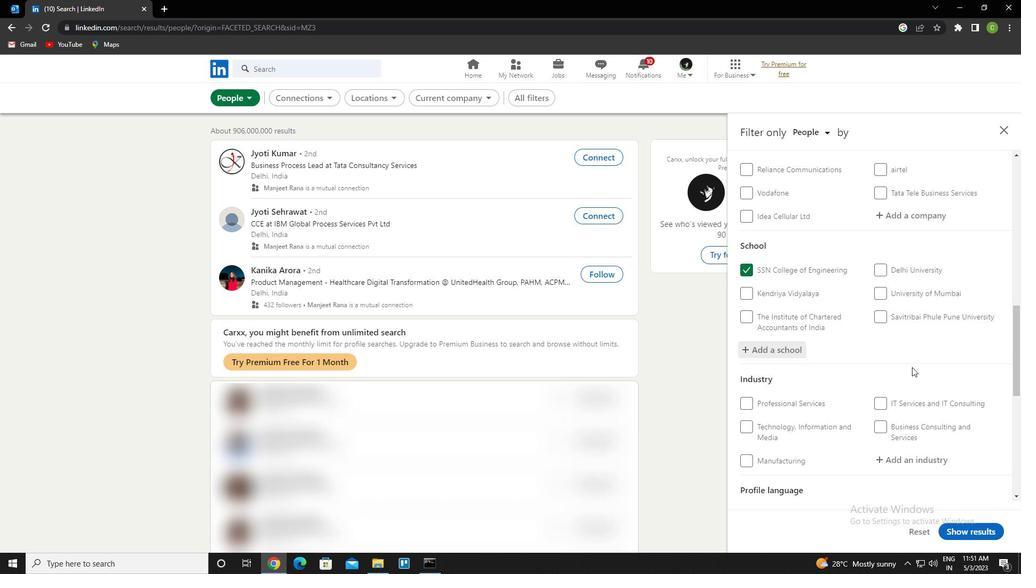 
Action: Mouse moved to (910, 393)
Screenshot: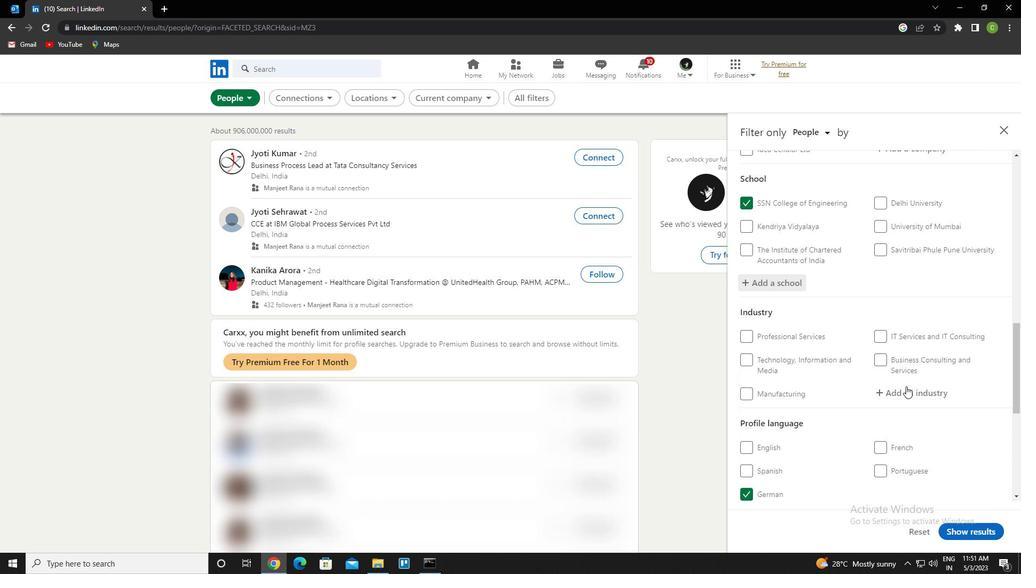 
Action: Mouse pressed left at (910, 393)
Screenshot: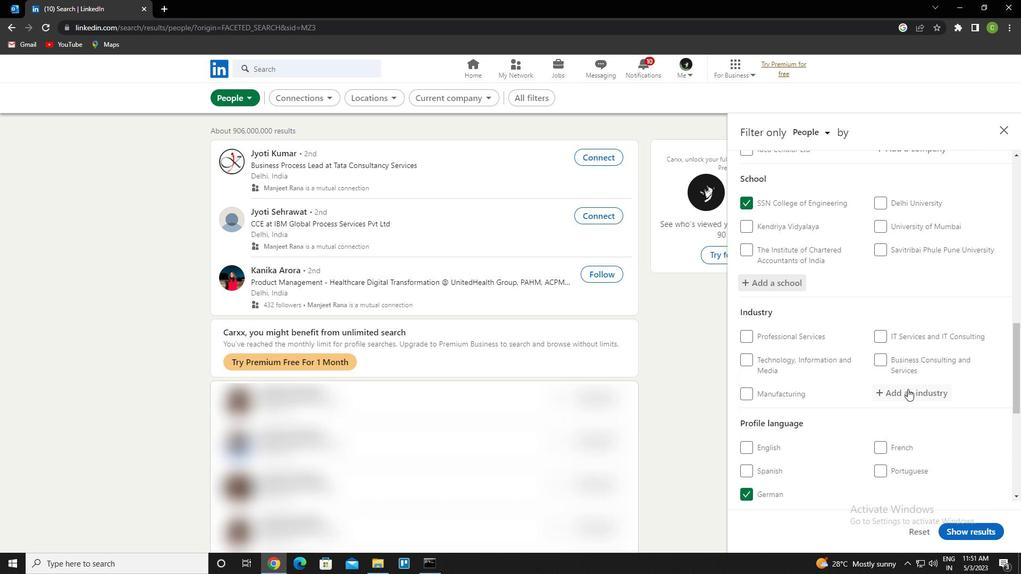 
Action: Key pressed <Key.shift><Key.caps_lock>N<Key.caps_lock>UCLEAR<Key.space>ELECTRIC<Key.down><Key.enter>
Screenshot: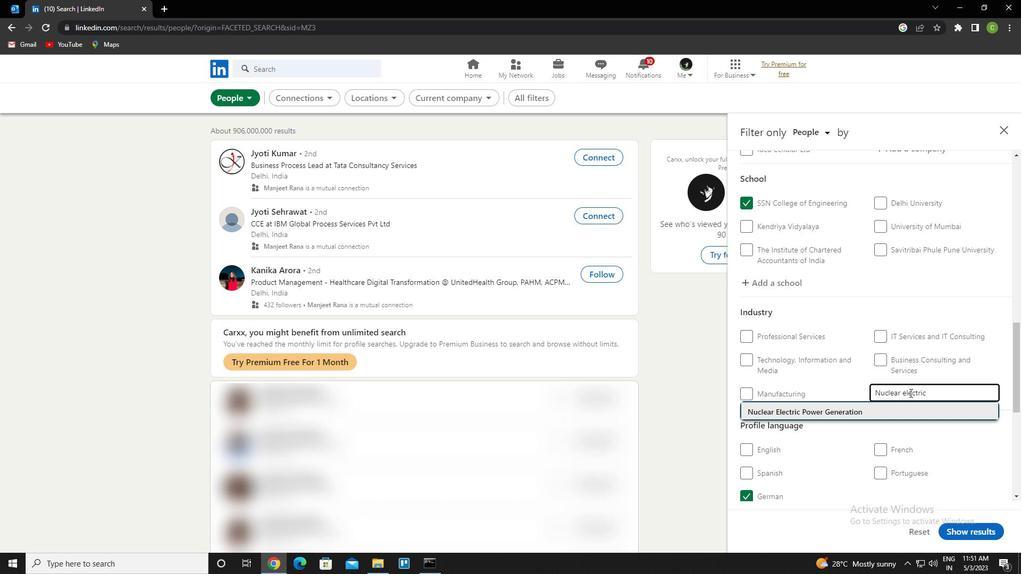 
Action: Mouse scrolled (910, 392) with delta (0, 0)
Screenshot: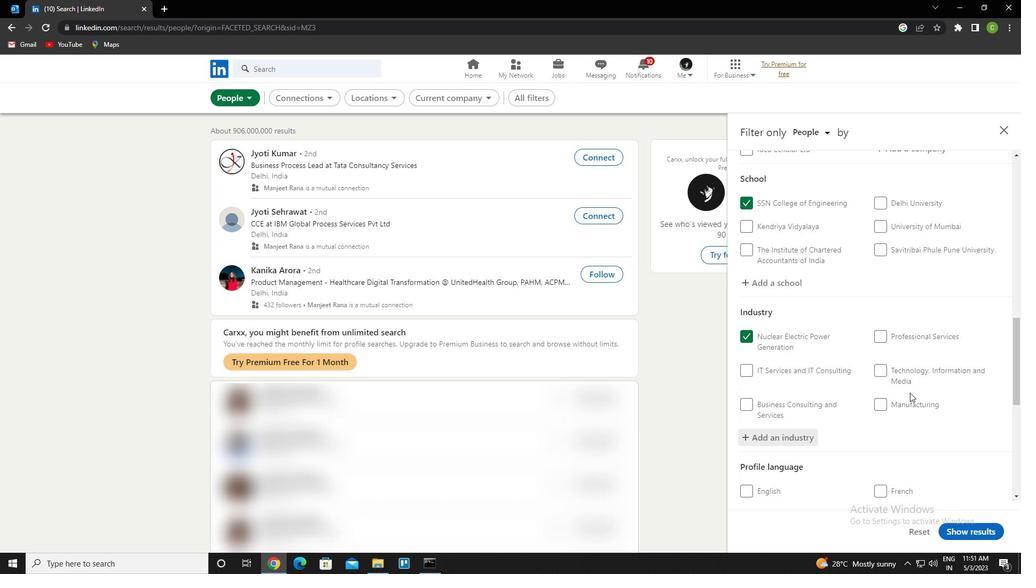 
Action: Mouse scrolled (910, 392) with delta (0, 0)
Screenshot: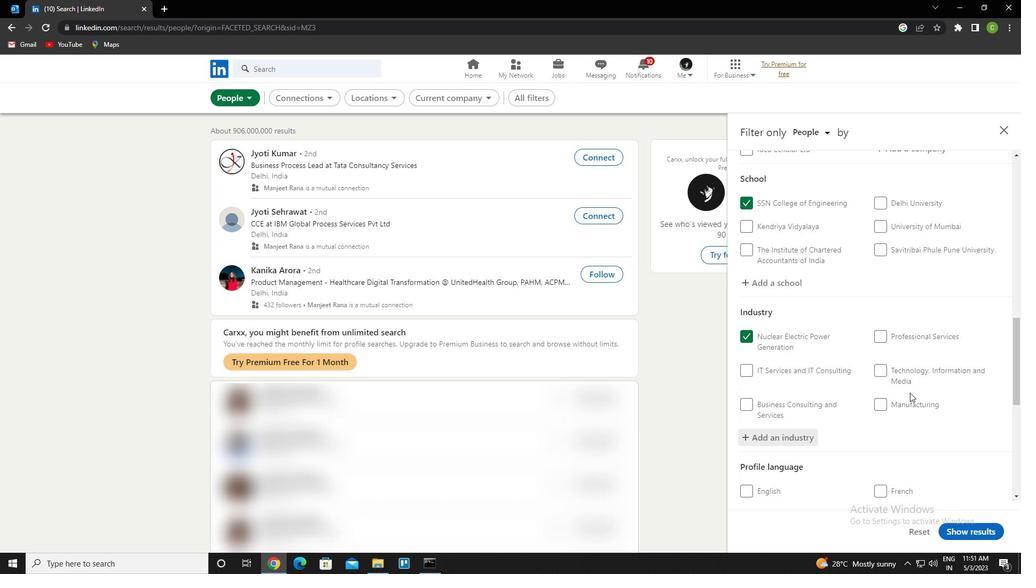 
Action: Mouse moved to (907, 395)
Screenshot: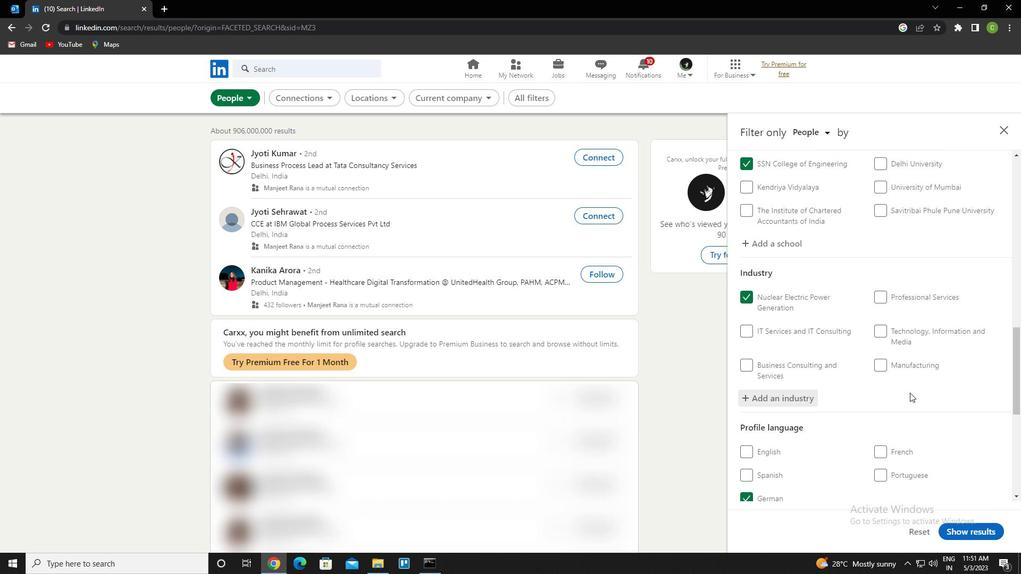 
Action: Mouse scrolled (907, 395) with delta (0, 0)
Screenshot: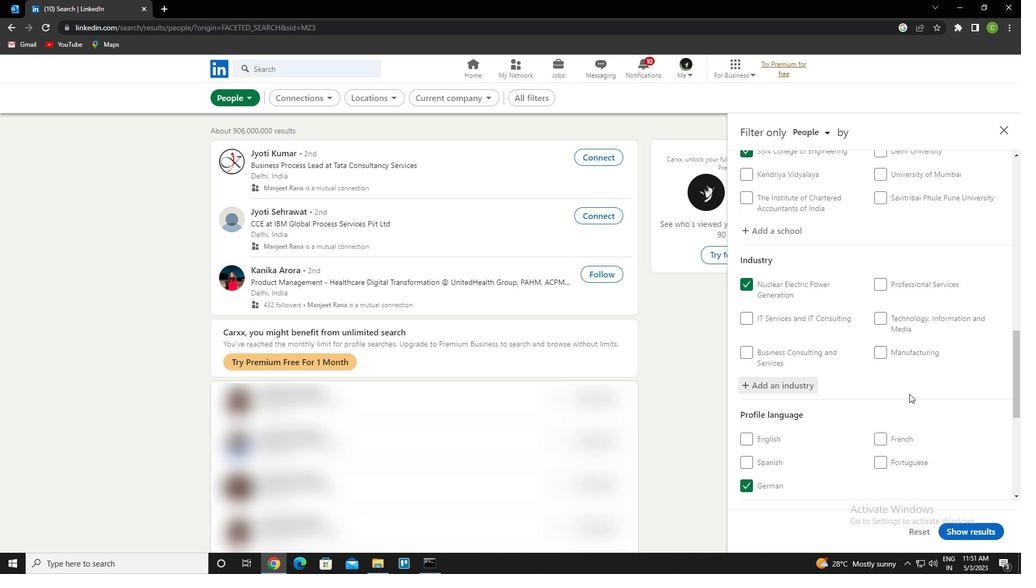 
Action: Mouse moved to (906, 396)
Screenshot: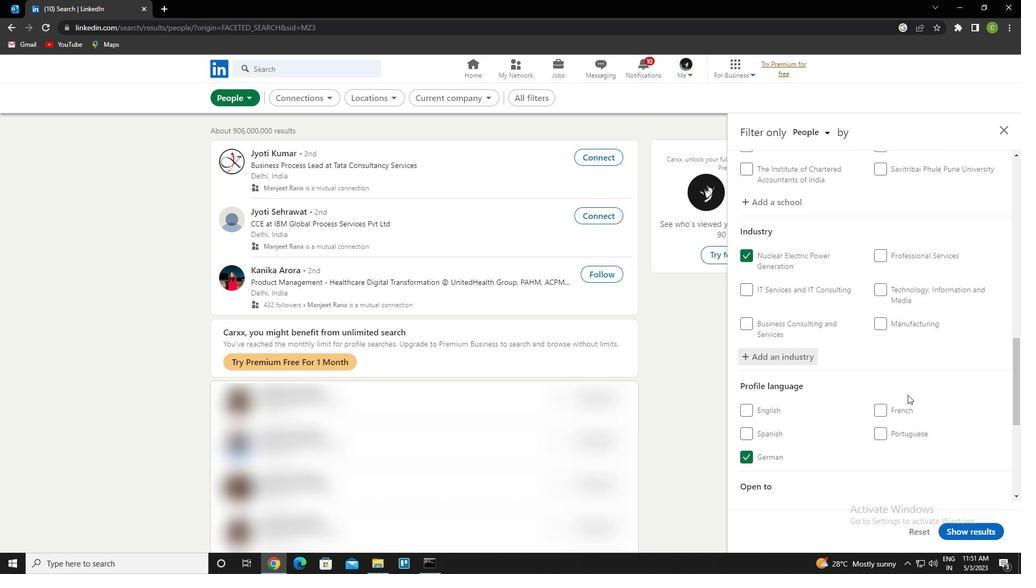 
Action: Mouse scrolled (906, 395) with delta (0, 0)
Screenshot: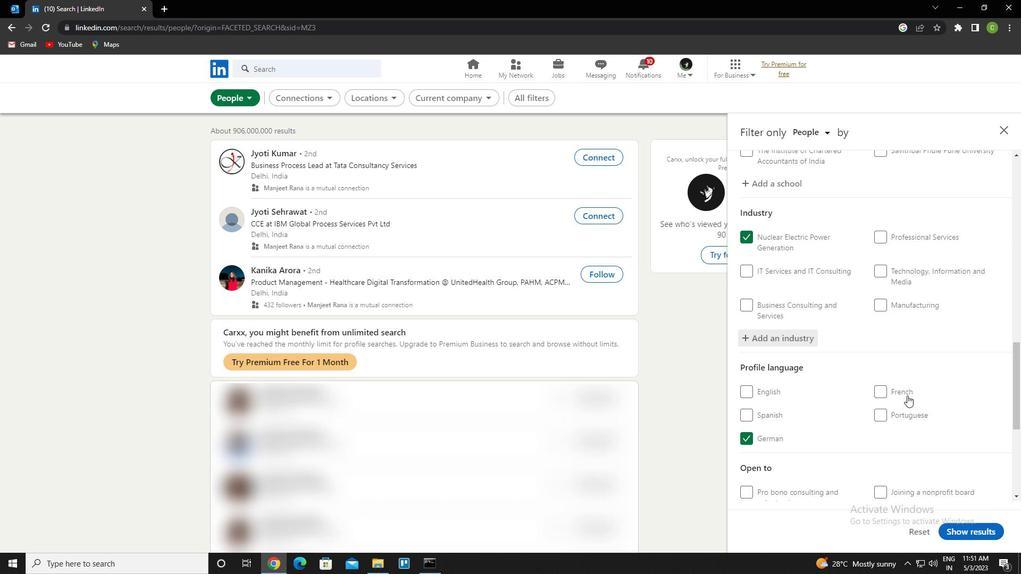 
Action: Mouse scrolled (906, 395) with delta (0, 0)
Screenshot: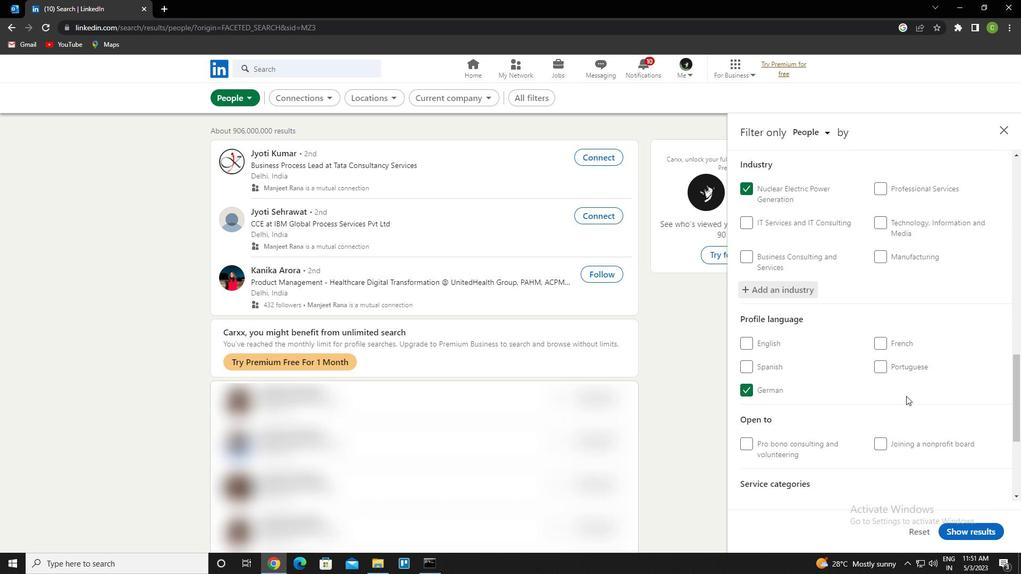 
Action: Mouse scrolled (906, 395) with delta (0, 0)
Screenshot: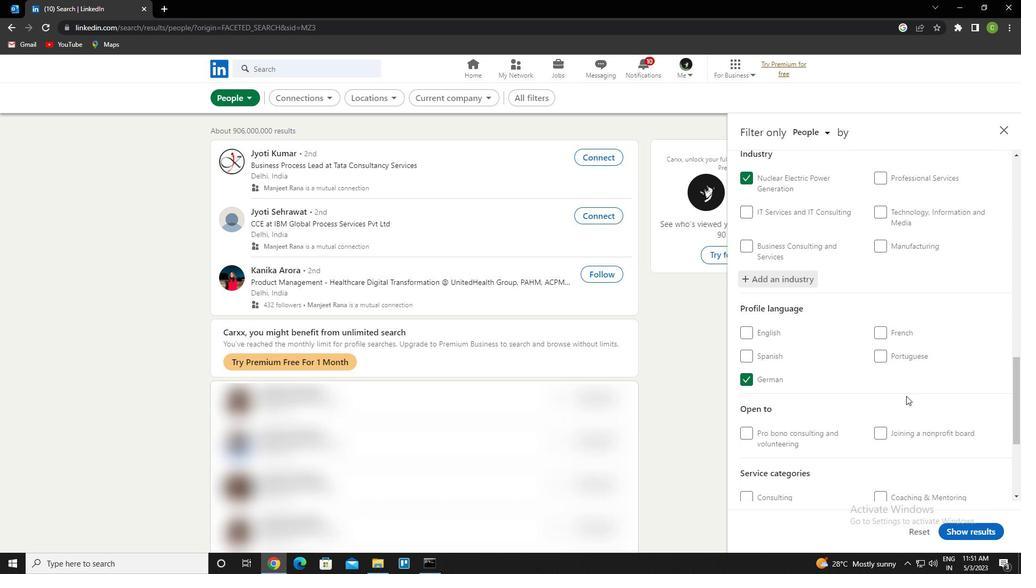
Action: Mouse moved to (907, 386)
Screenshot: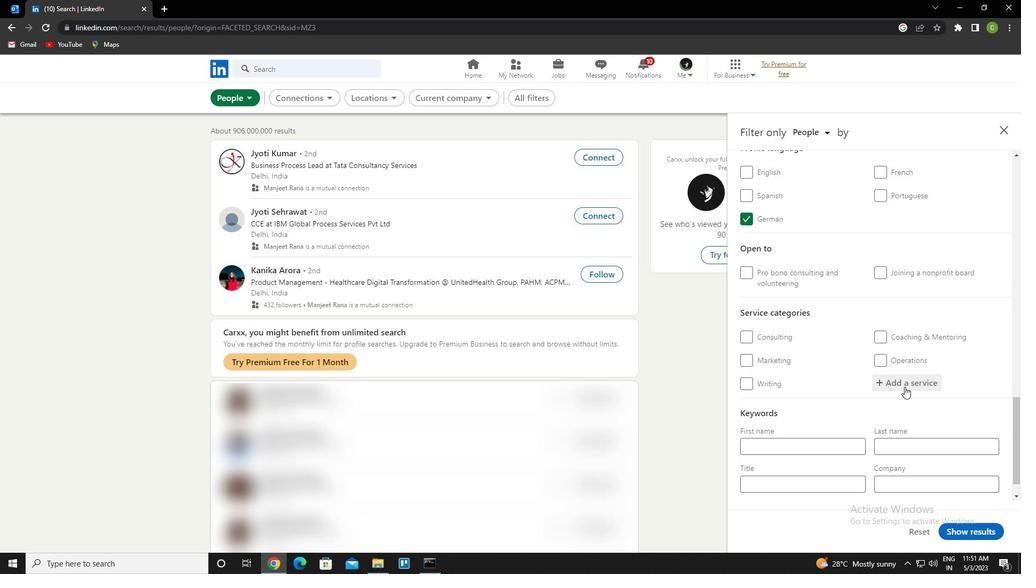 
Action: Mouse pressed left at (907, 386)
Screenshot: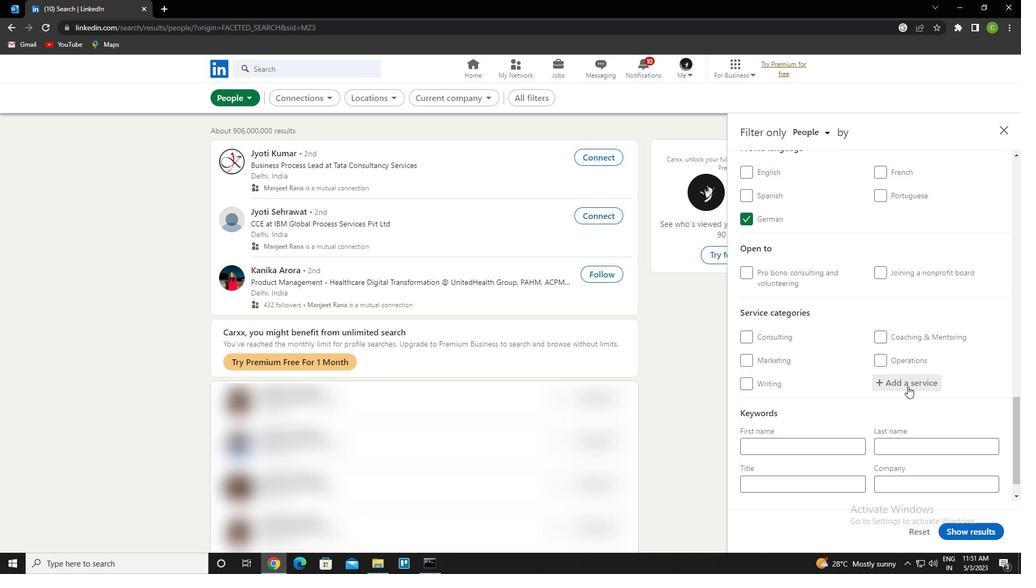 
Action: Key pressed <Key.caps_lock>R<Key.caps_lock>ETIREMENT<Key.down><Key.enter>
Screenshot: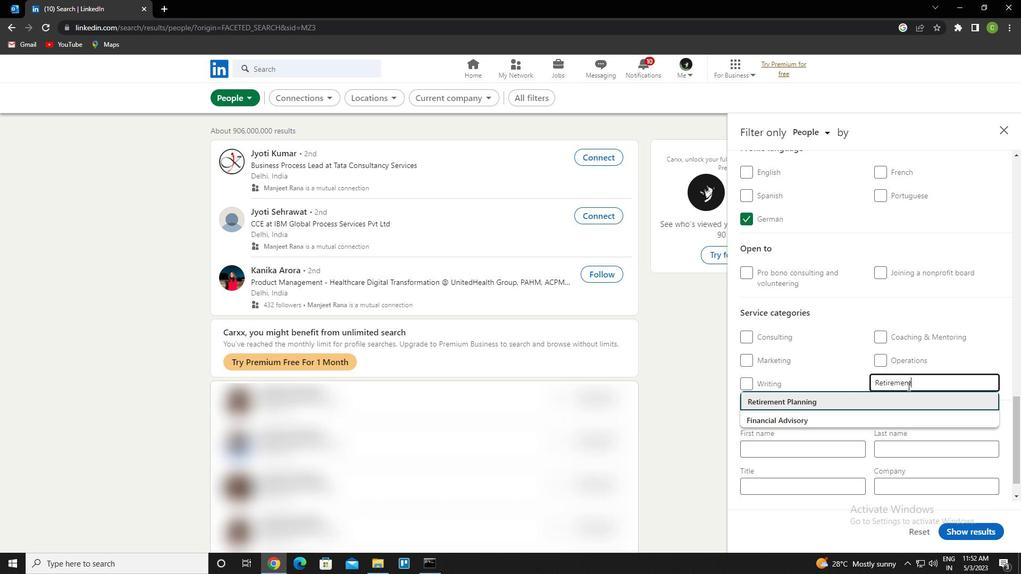 
Action: Mouse scrolled (907, 386) with delta (0, 0)
Screenshot: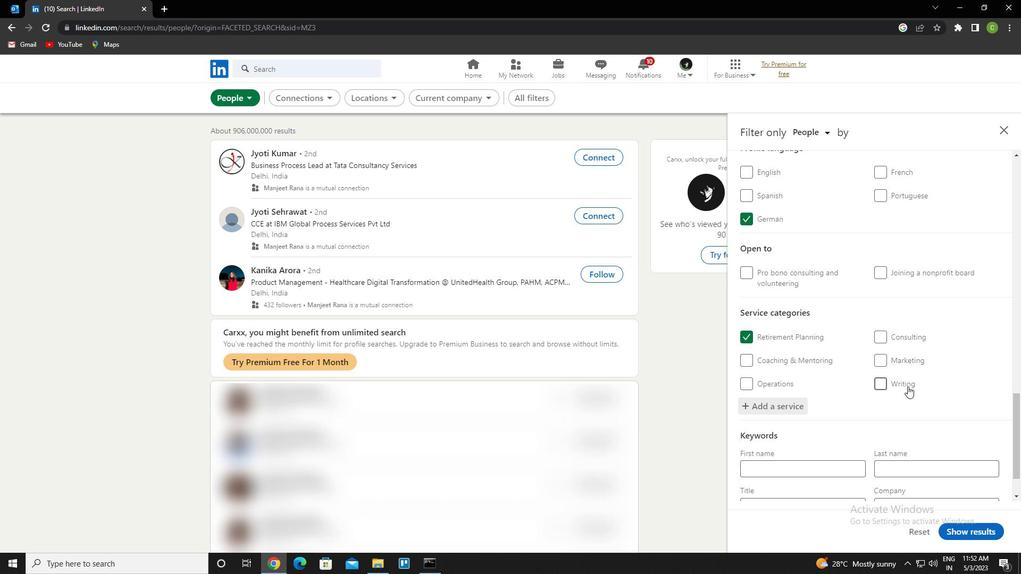 
Action: Mouse scrolled (907, 386) with delta (0, 0)
Screenshot: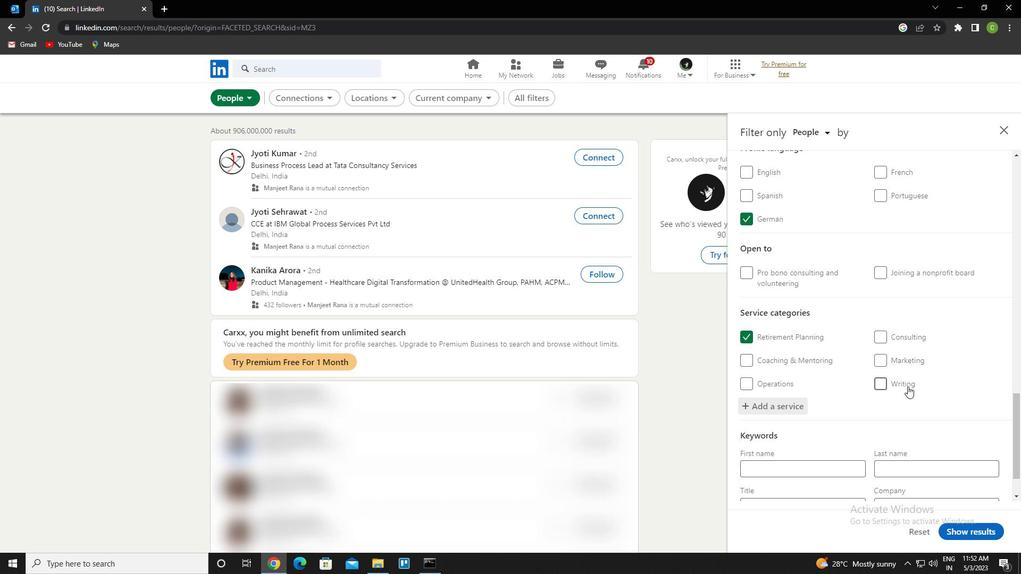 
Action: Mouse scrolled (907, 386) with delta (0, 0)
Screenshot: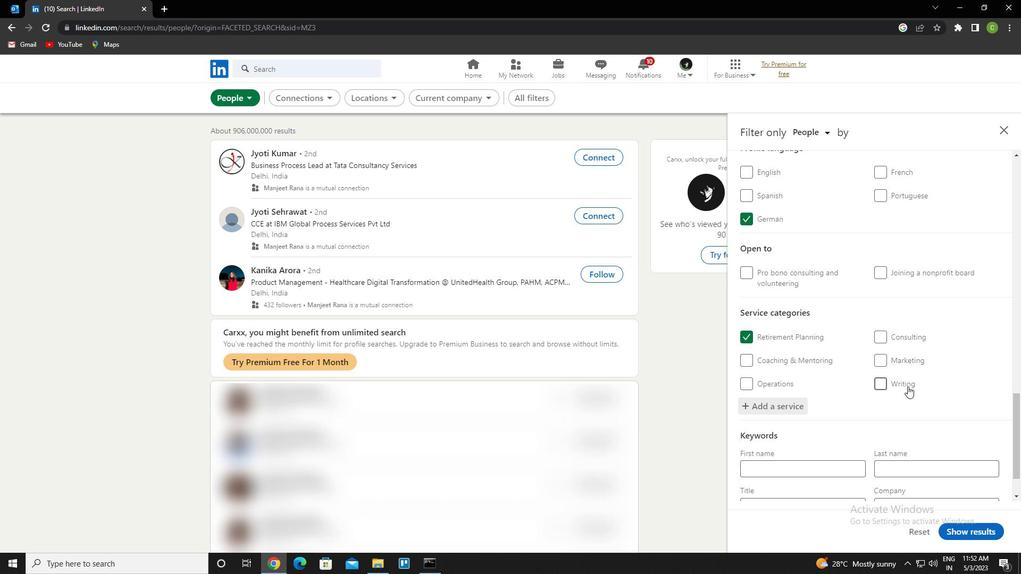 
Action: Mouse scrolled (907, 386) with delta (0, 0)
Screenshot: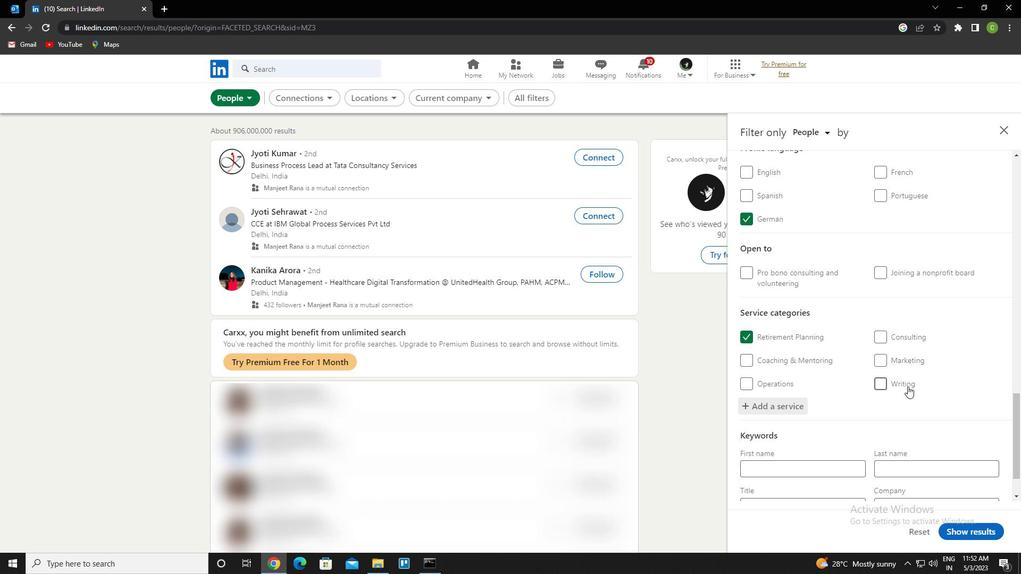 
Action: Mouse scrolled (907, 386) with delta (0, 0)
Screenshot: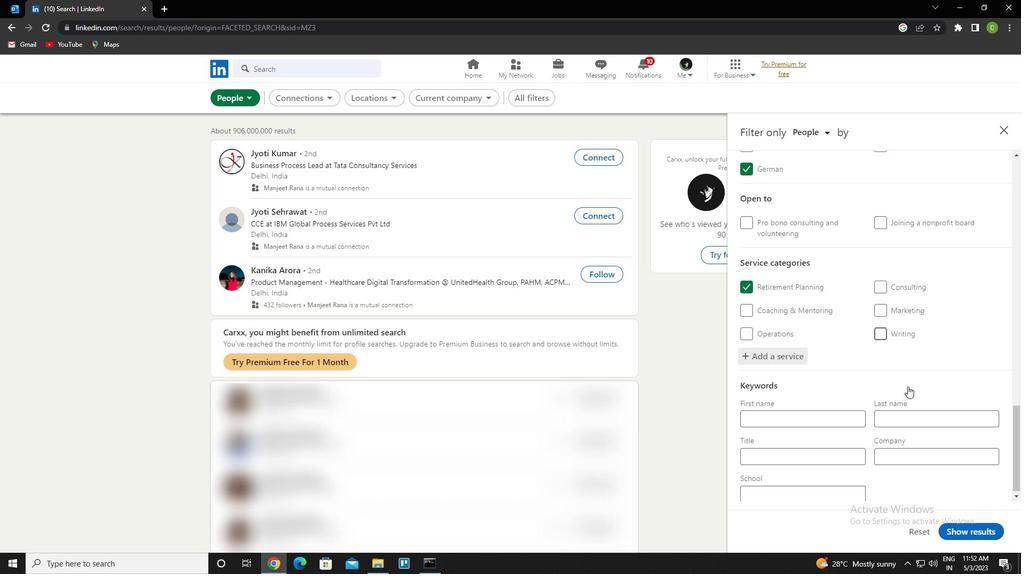 
Action: Mouse moved to (797, 455)
Screenshot: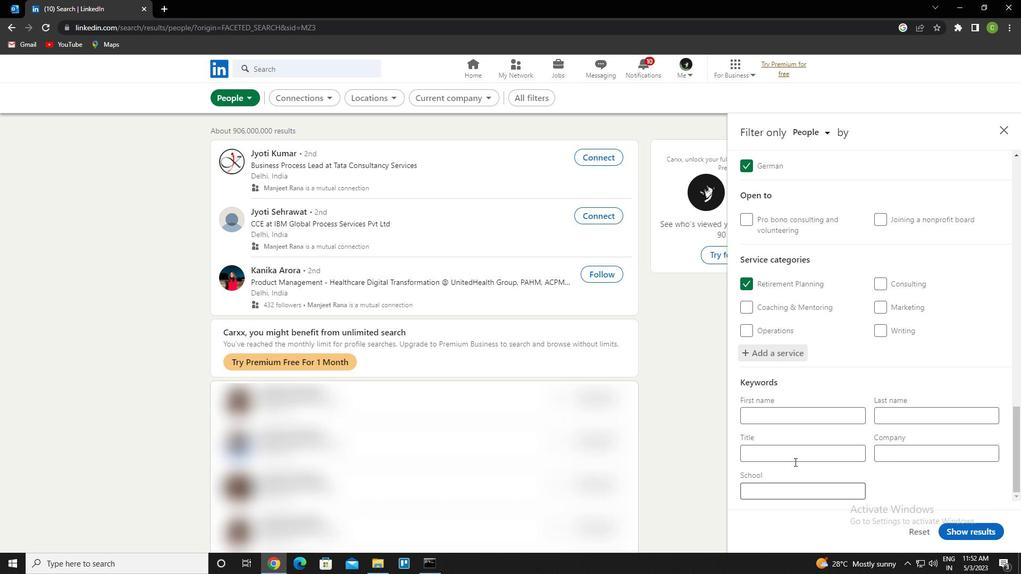 
Action: Mouse pressed left at (797, 455)
Screenshot: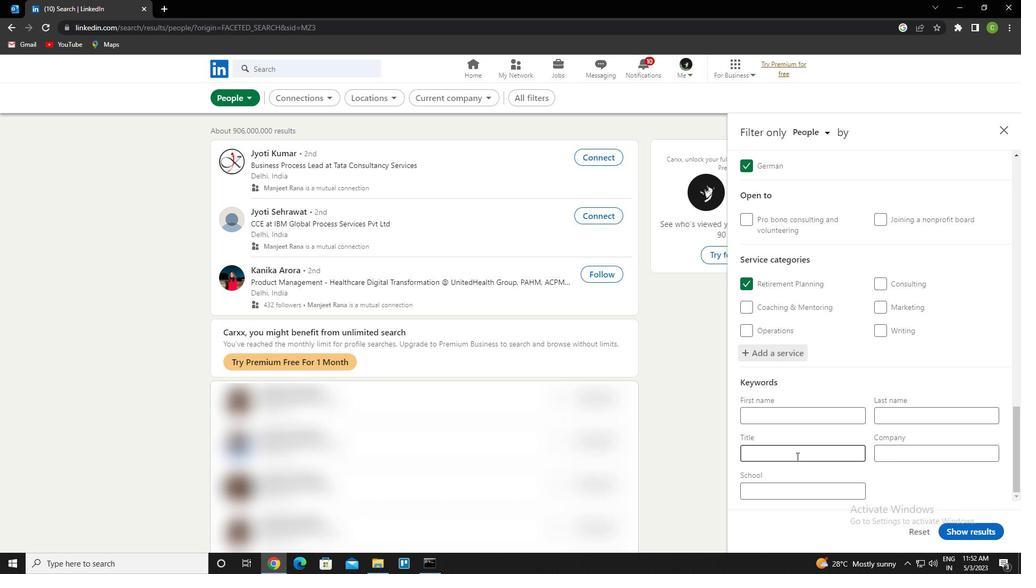 
Action: Key pressed <Key.caps_lock>F<Key.caps_lock>RONT-LIME<Key.backspace><Key.backspace>NE<Key.space><Key.caps_lock>E<Key.caps_lock>MPLOYES
Screenshot: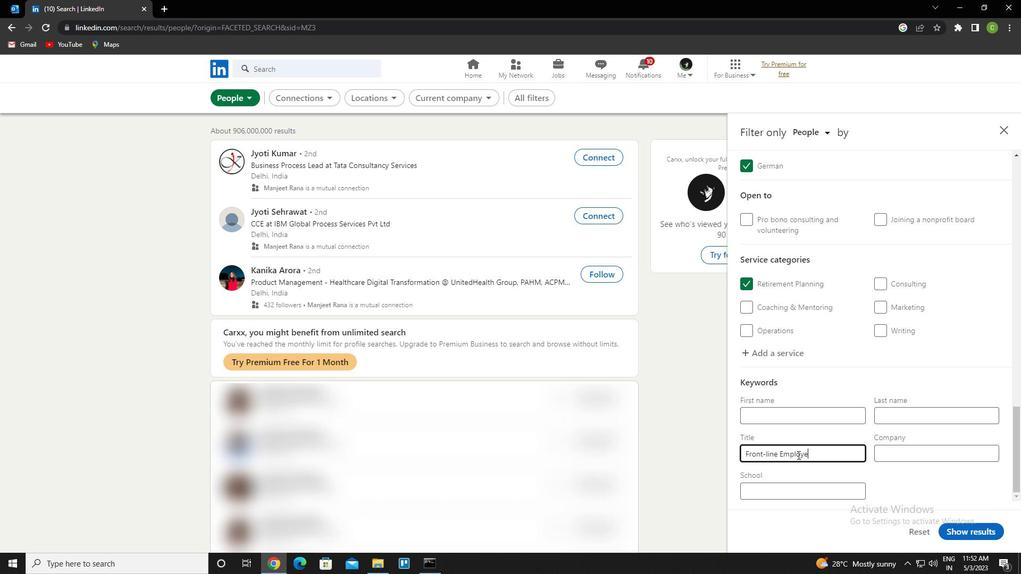 
Action: Mouse moved to (908, 486)
Screenshot: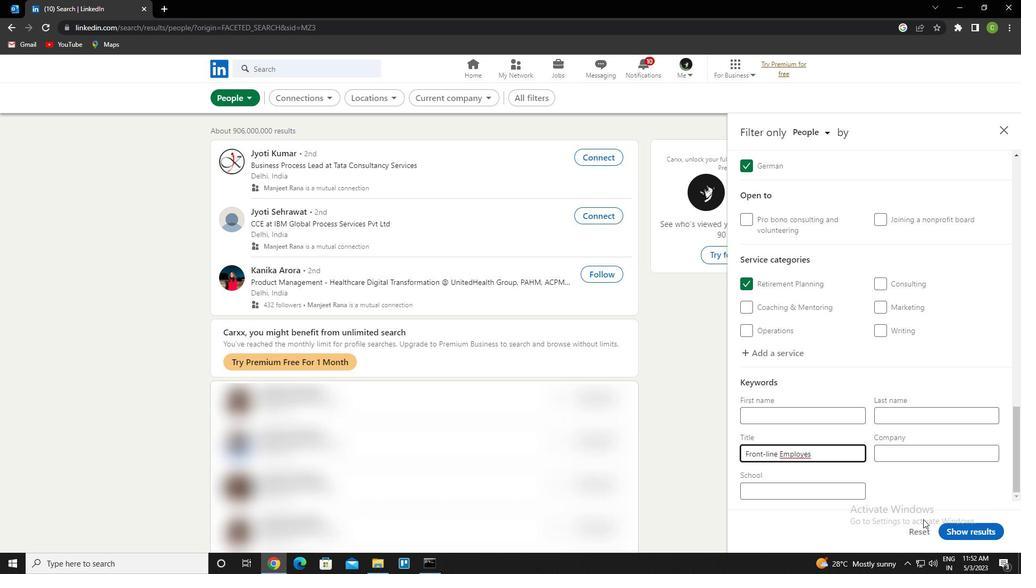 
Action: Key pressed <Key.backspace>ES
Screenshot: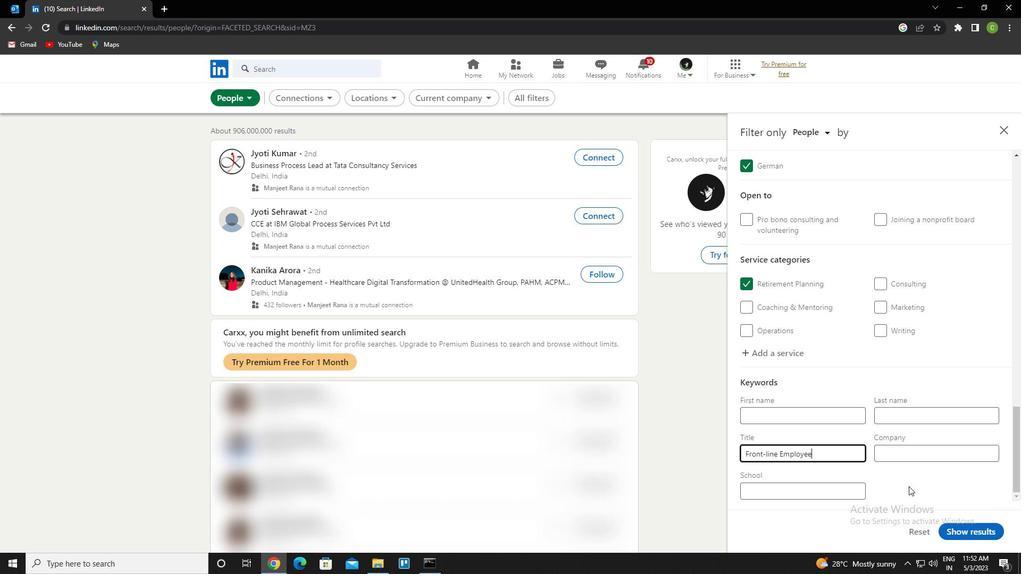 
Action: Mouse moved to (973, 533)
Screenshot: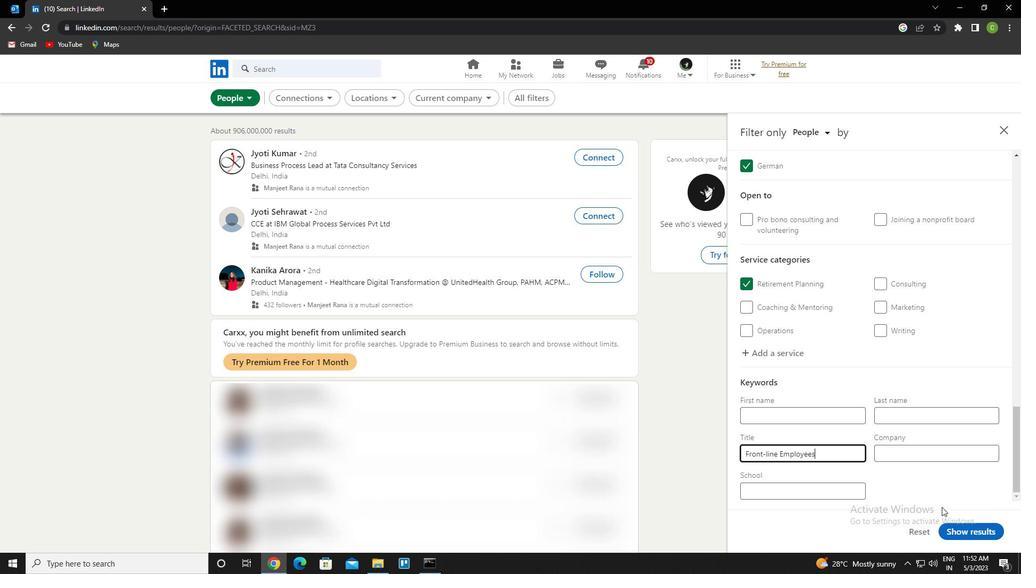 
Action: Mouse pressed left at (973, 533)
Screenshot: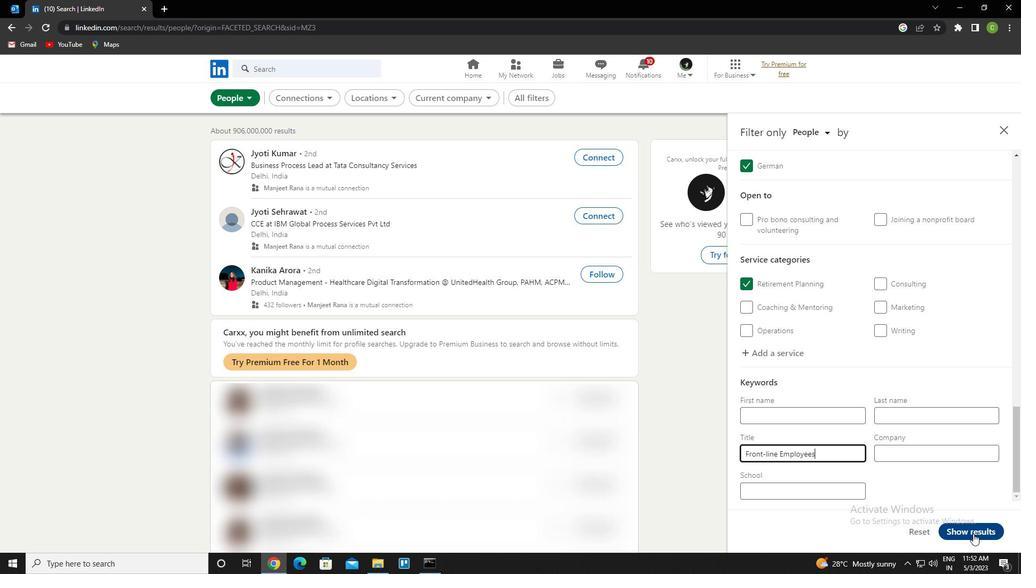 
Action: Mouse moved to (454, 531)
Screenshot: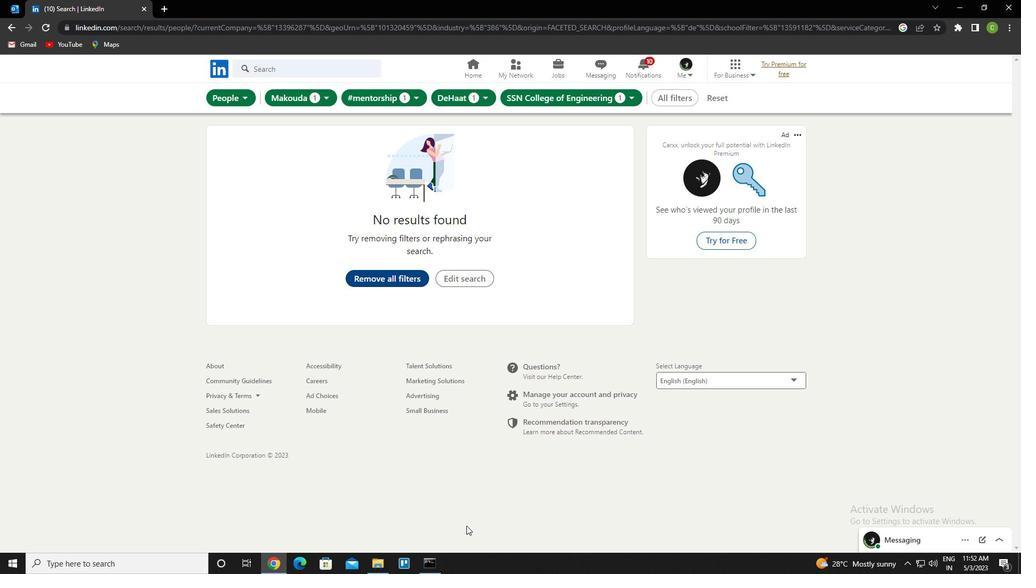 
